 Task: Add Boiron Rhus Toxicodendron 6C to the cart.
Action: Mouse moved to (239, 120)
Screenshot: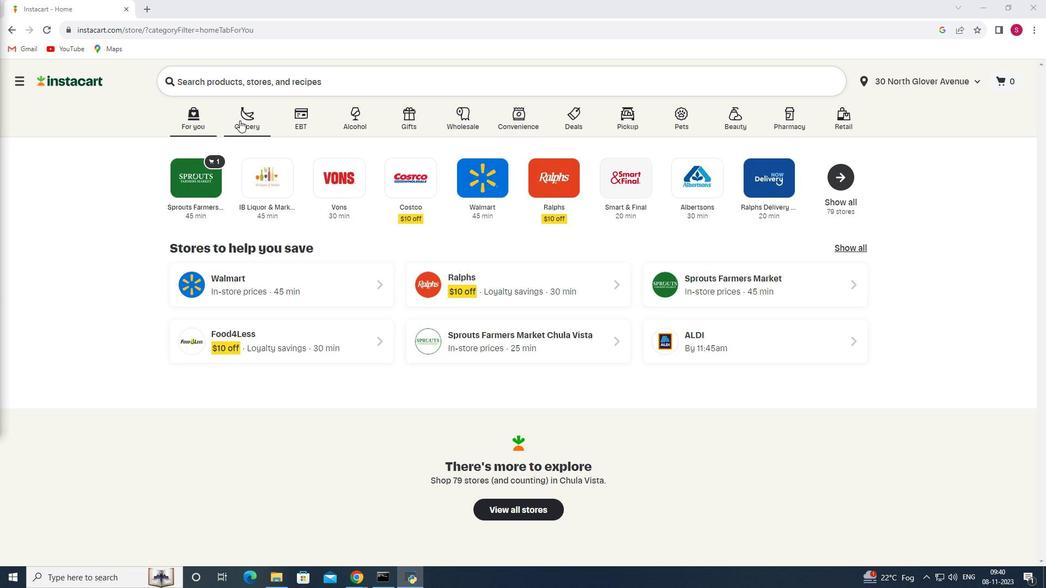 
Action: Mouse pressed left at (239, 120)
Screenshot: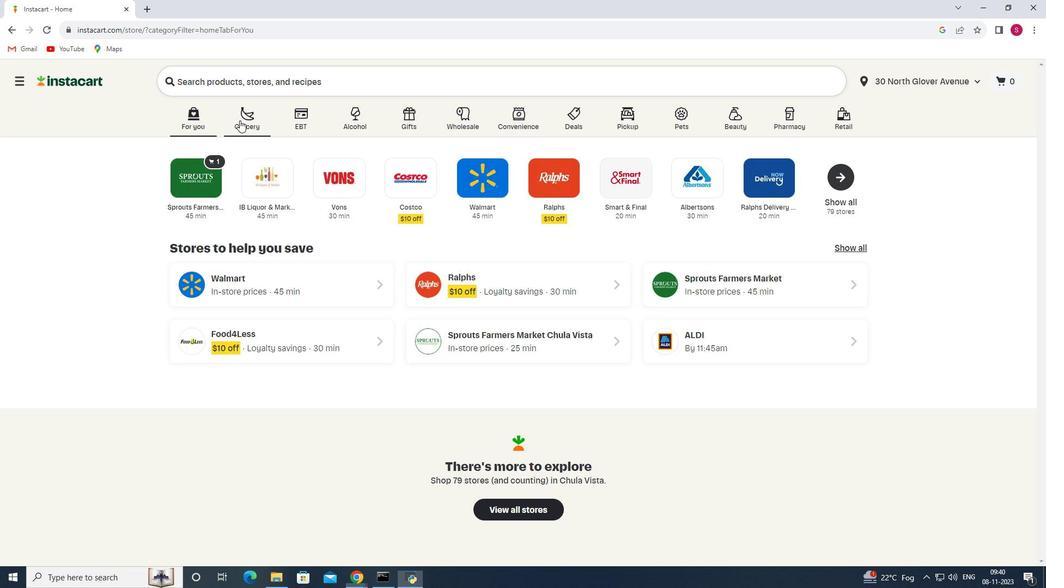 
Action: Mouse moved to (263, 318)
Screenshot: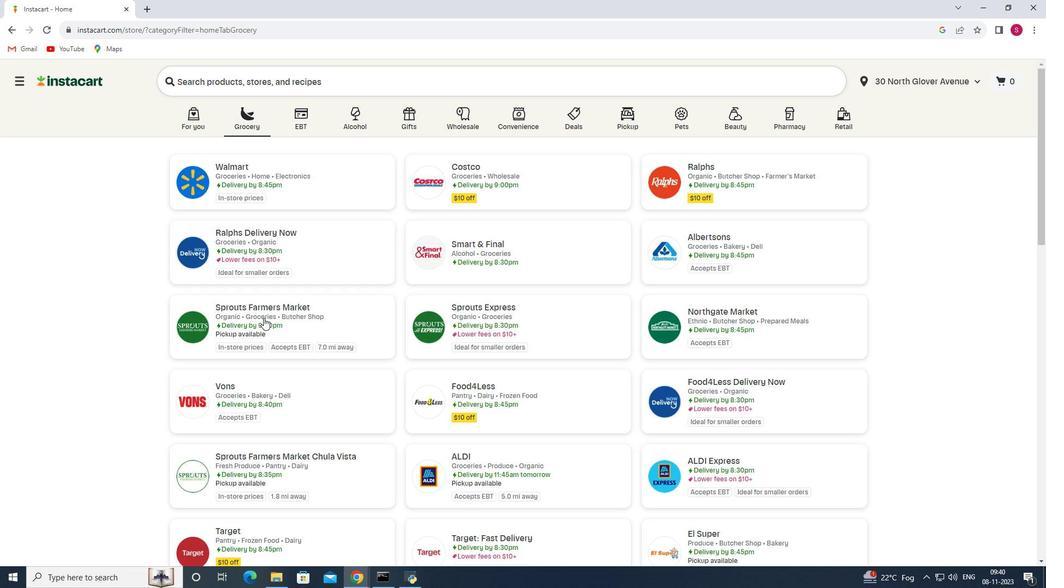 
Action: Mouse pressed left at (263, 318)
Screenshot: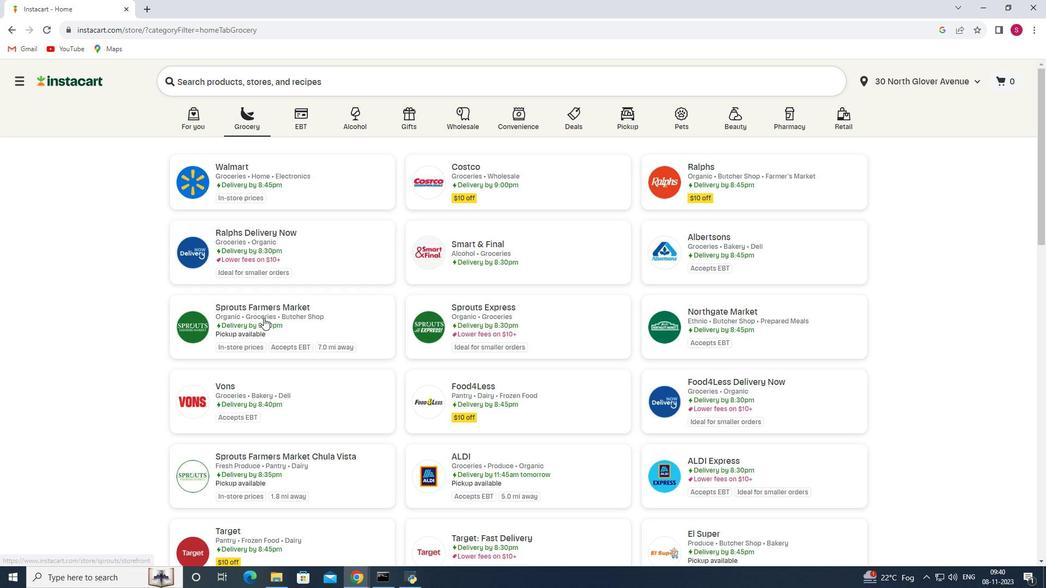 
Action: Mouse moved to (80, 349)
Screenshot: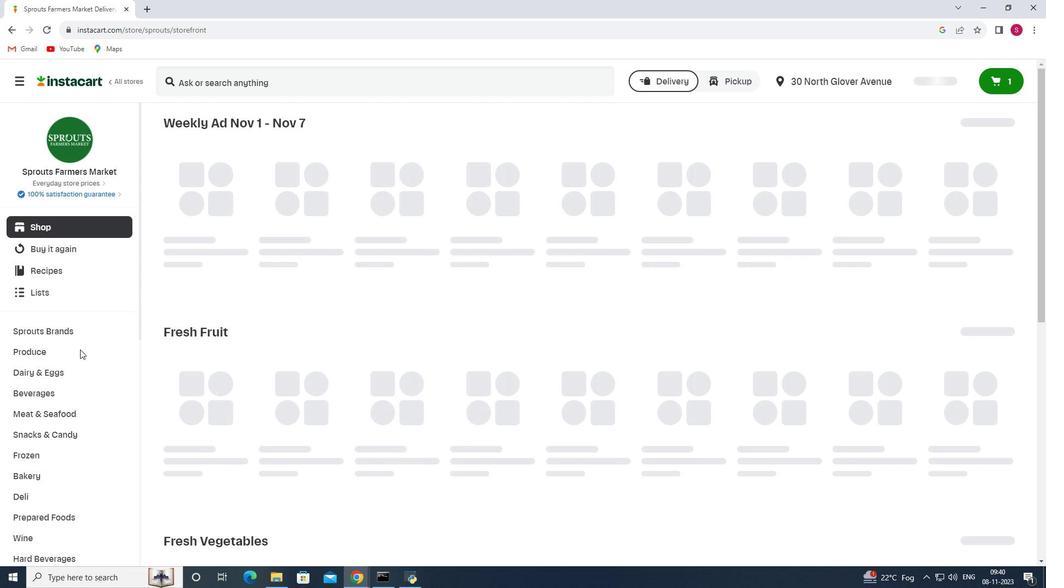 
Action: Mouse scrolled (80, 349) with delta (0, 0)
Screenshot: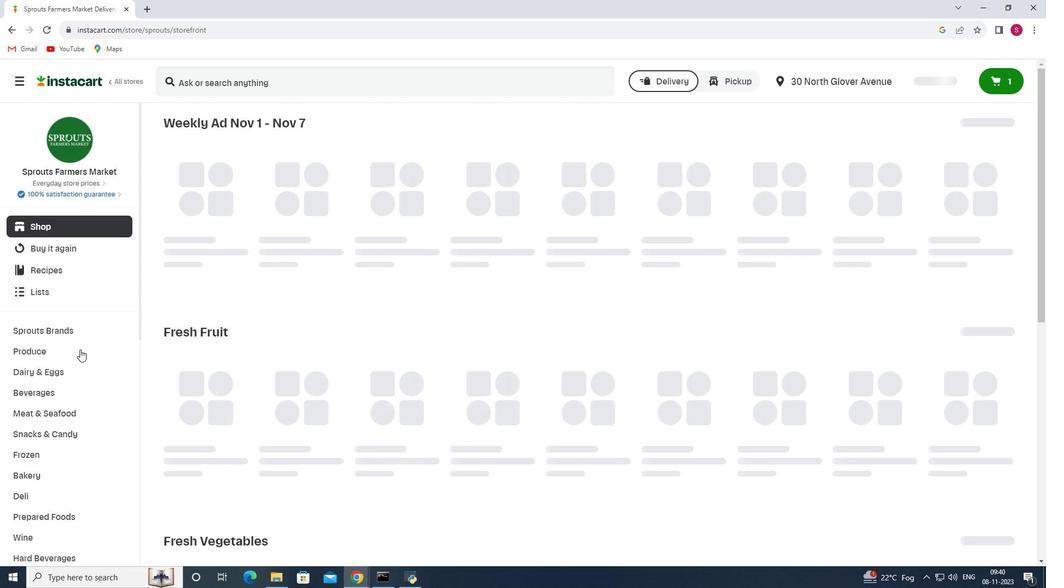 
Action: Mouse scrolled (80, 349) with delta (0, 0)
Screenshot: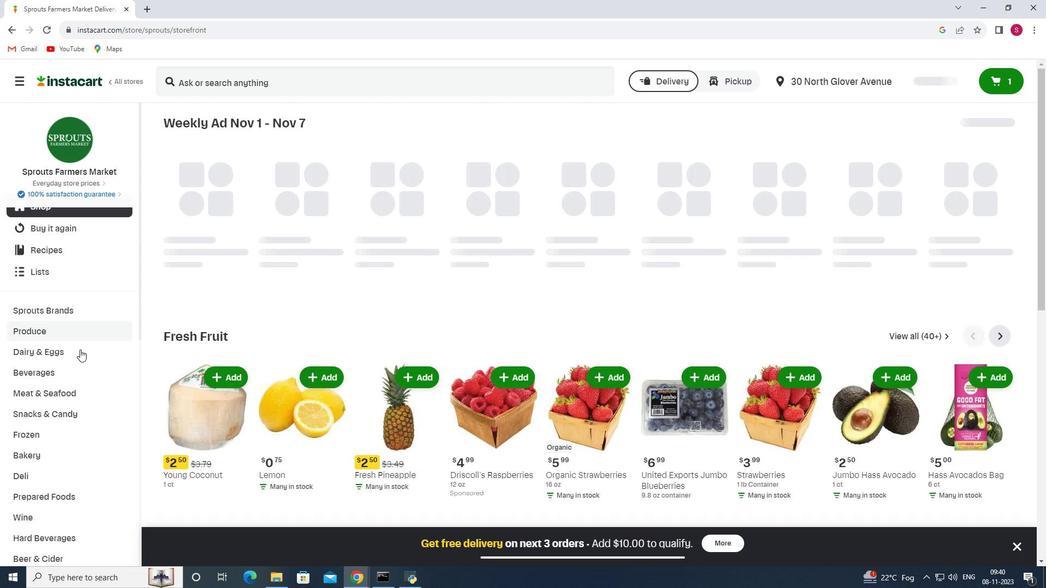 
Action: Mouse scrolled (80, 349) with delta (0, 0)
Screenshot: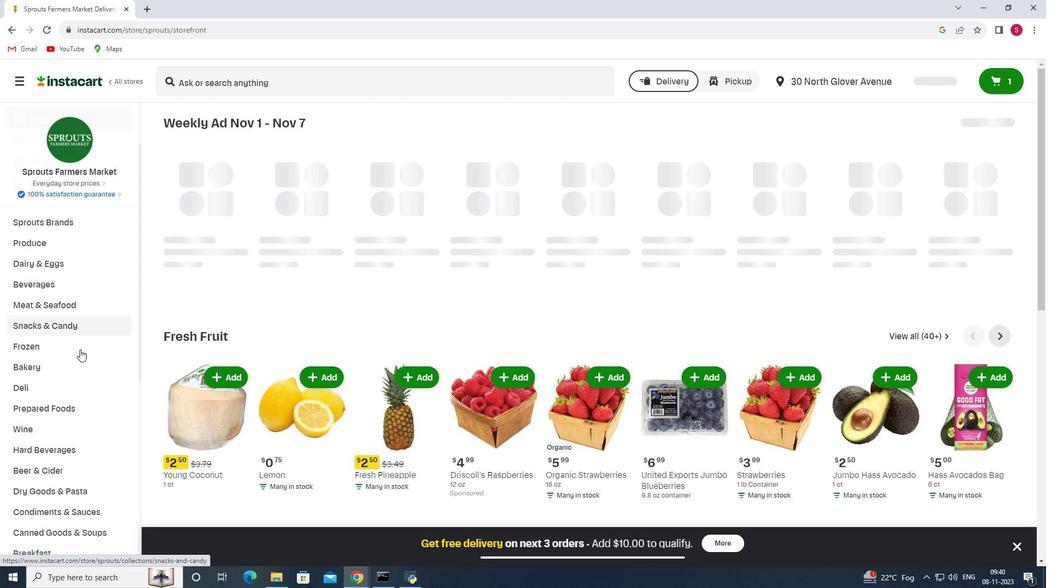 
Action: Mouse scrolled (80, 349) with delta (0, 0)
Screenshot: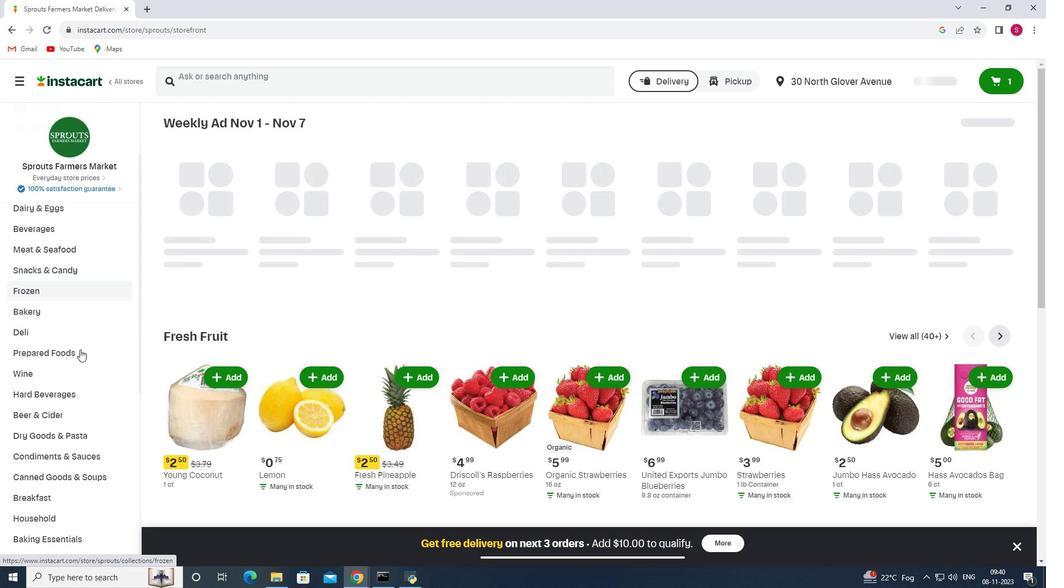 
Action: Mouse scrolled (80, 349) with delta (0, 0)
Screenshot: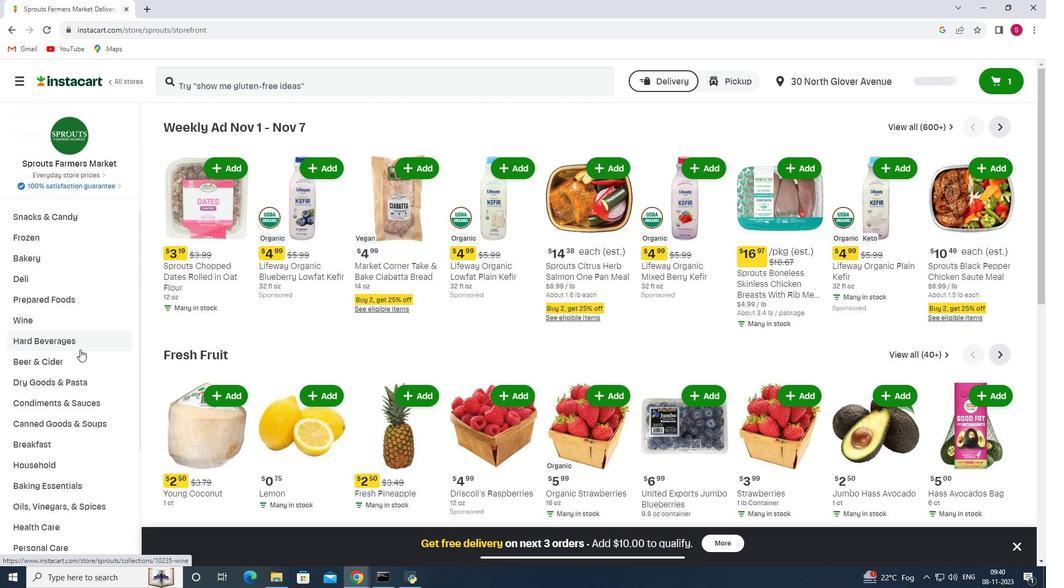 
Action: Mouse moved to (65, 382)
Screenshot: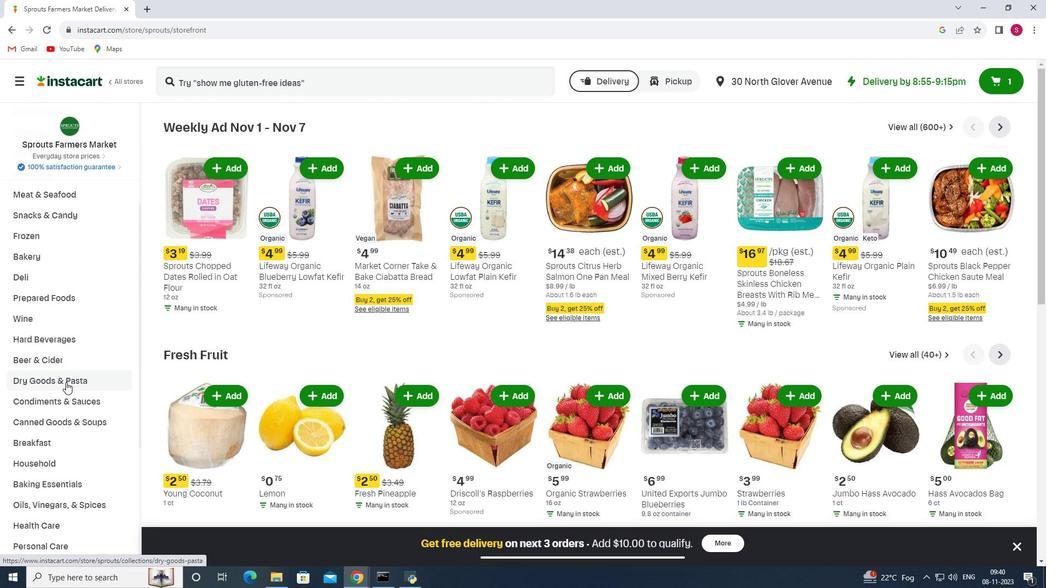 
Action: Mouse scrolled (65, 381) with delta (0, 0)
Screenshot: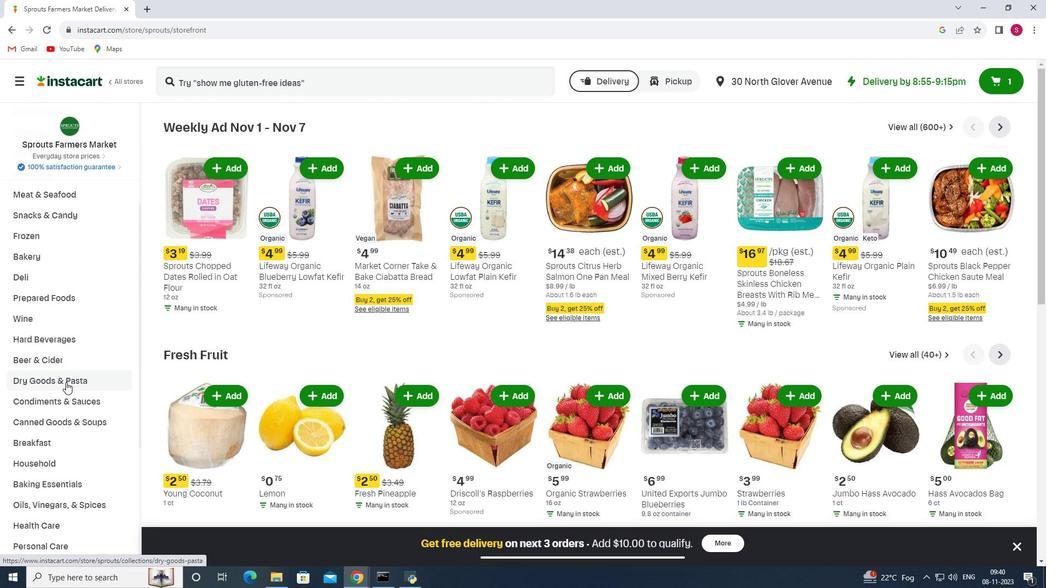 
Action: Mouse scrolled (65, 381) with delta (0, 0)
Screenshot: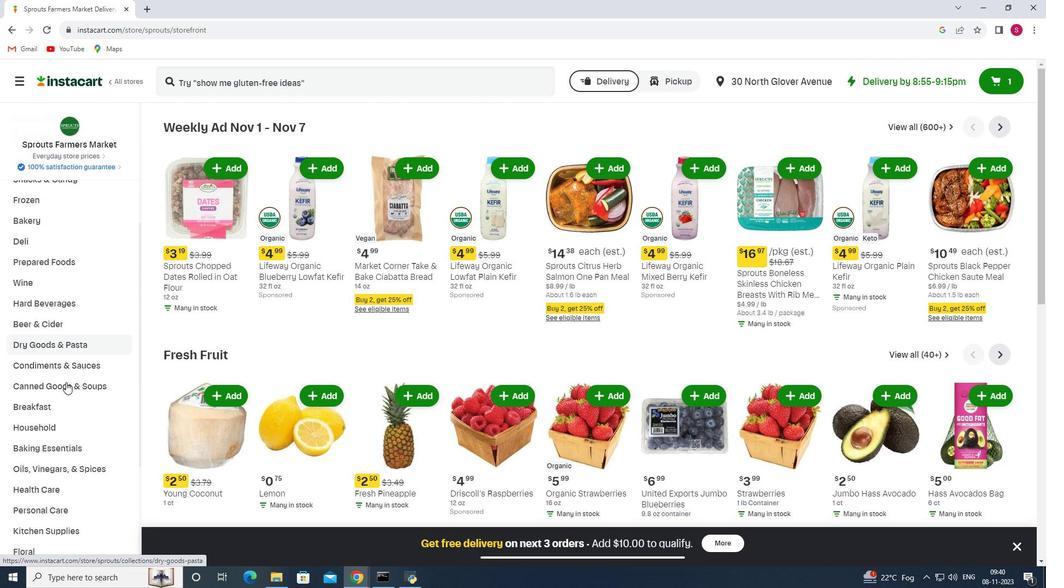 
Action: Mouse moved to (51, 420)
Screenshot: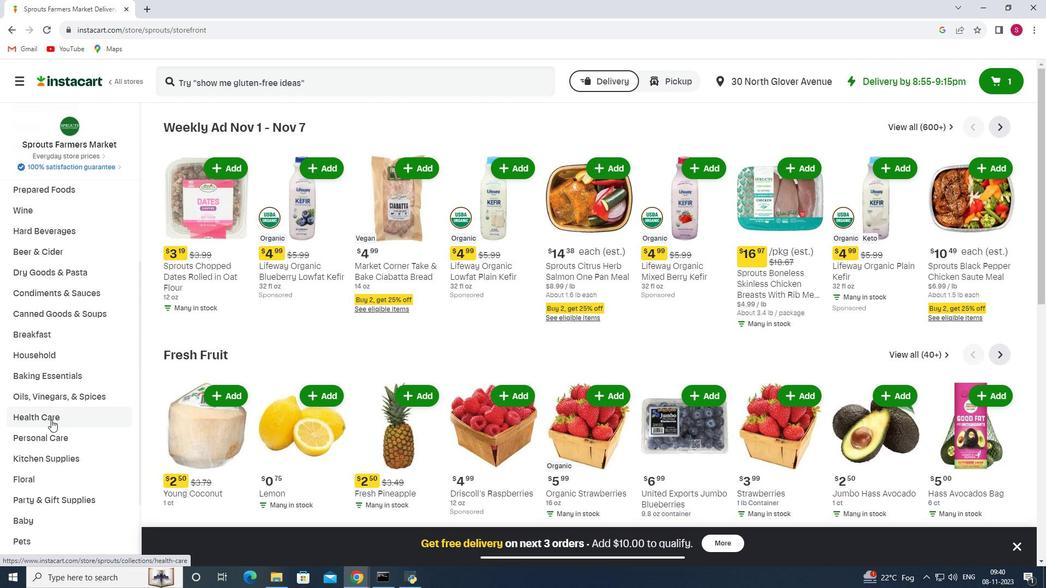 
Action: Mouse pressed left at (51, 420)
Screenshot: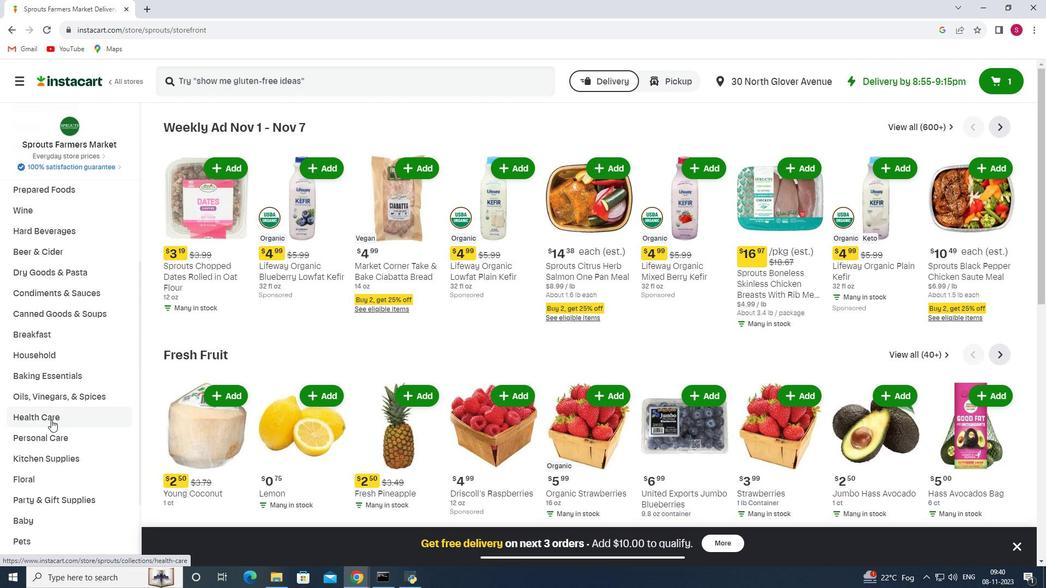 
Action: Mouse moved to (395, 149)
Screenshot: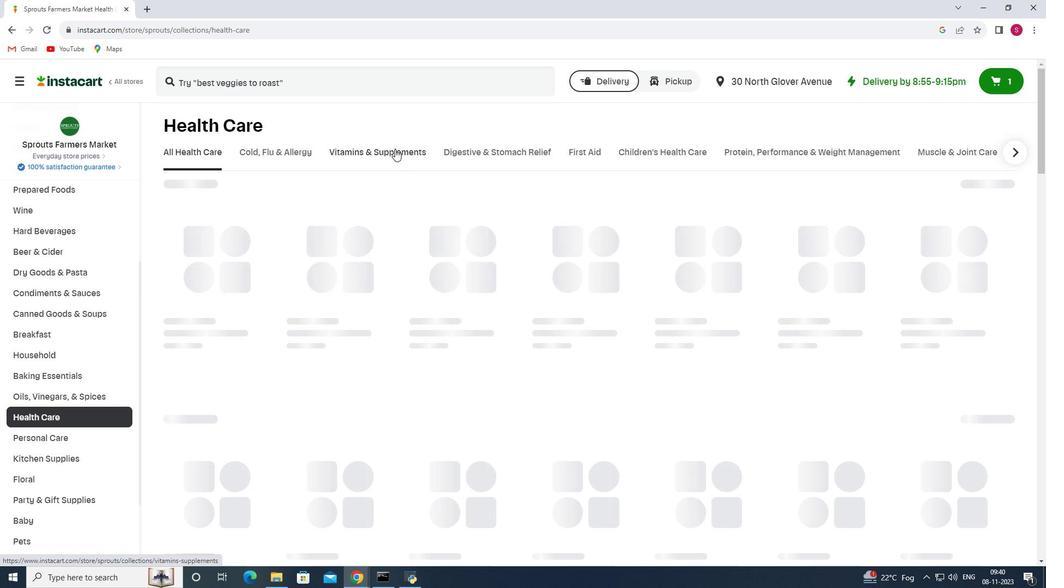 
Action: Mouse pressed left at (395, 149)
Screenshot: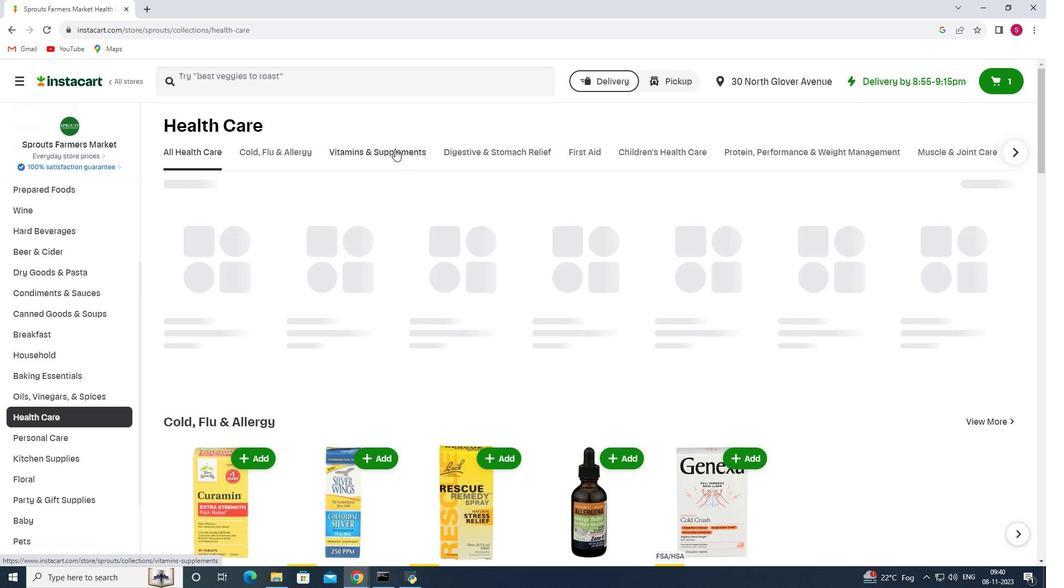 
Action: Mouse moved to (902, 199)
Screenshot: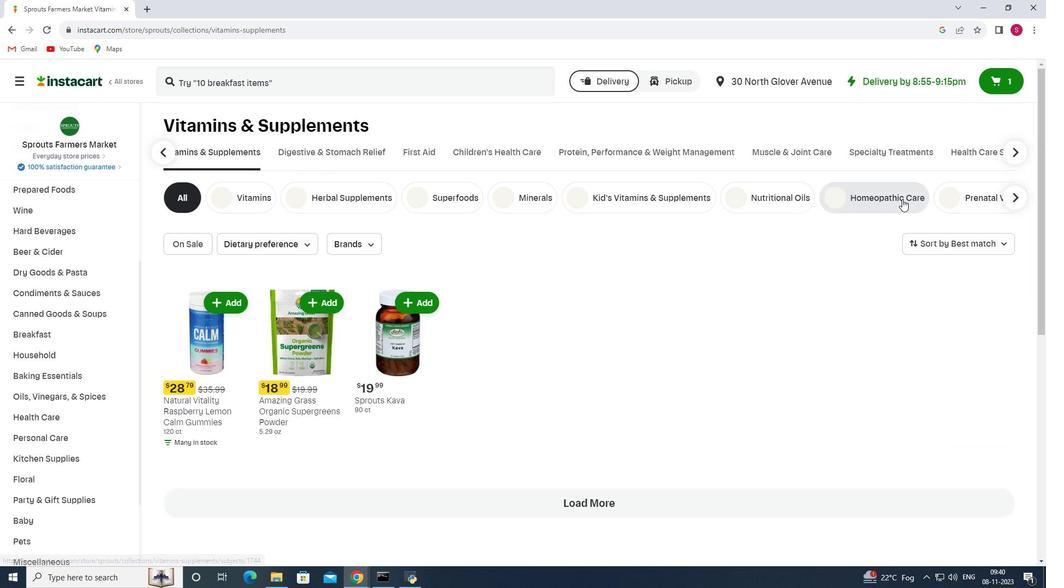 
Action: Mouse pressed left at (902, 199)
Screenshot: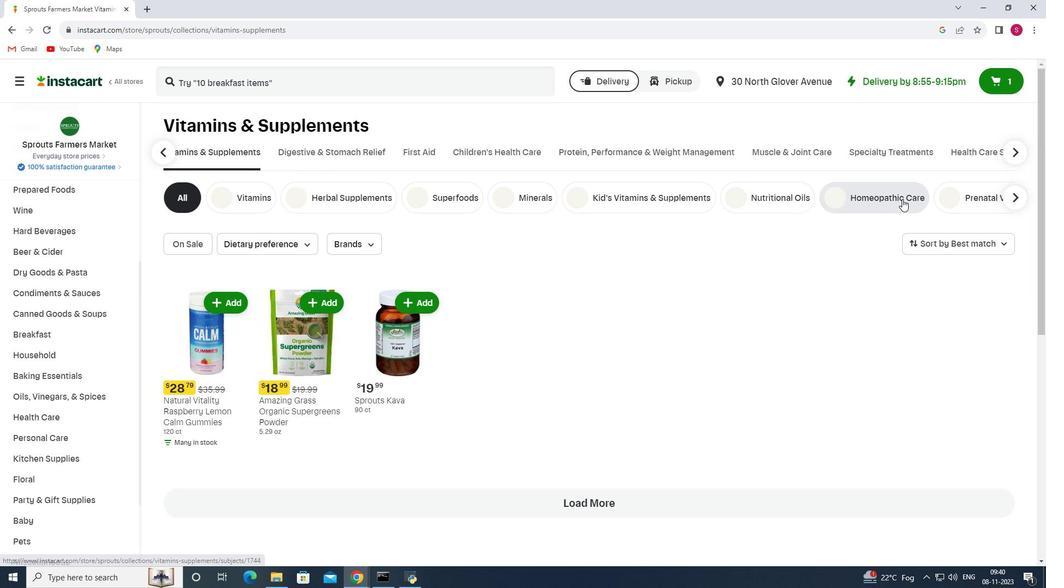 
Action: Mouse moved to (327, 77)
Screenshot: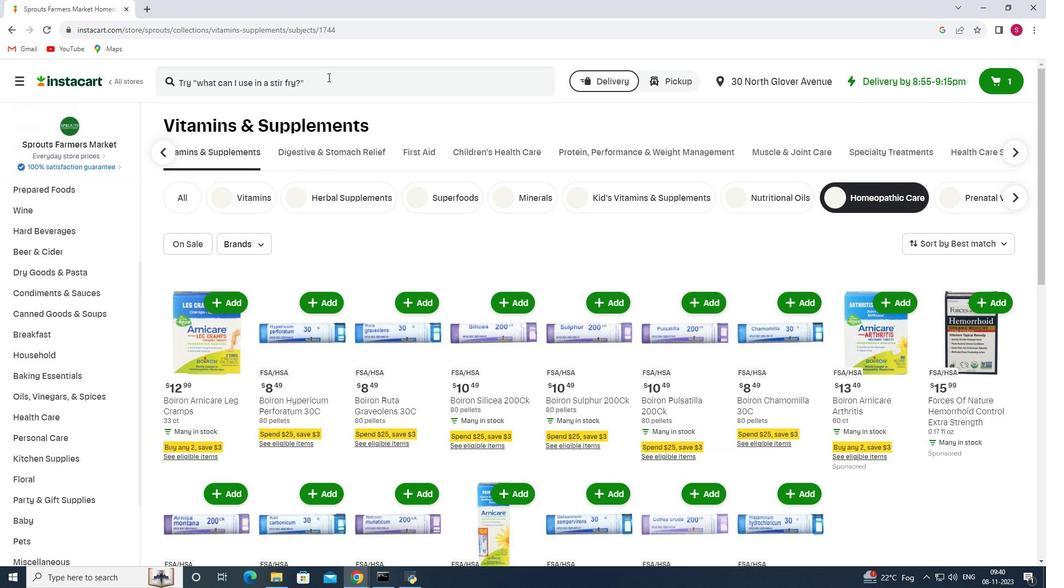 
Action: Mouse pressed left at (327, 77)
Screenshot: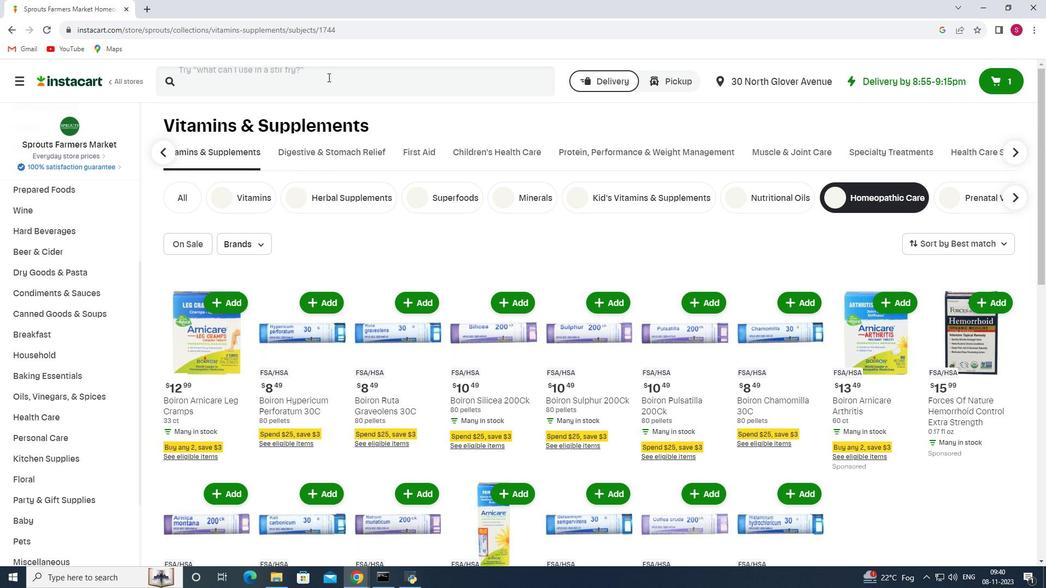 
Action: Key pressed <Key.shift><Key.shift><Key.shift><Key.shift><Key.shift><Key.shift><Key.shift><Key.shift><Key.shift><Key.shift><Key.shift><Key.shift><Key.shift><Key.shift><Key.shift><Key.shift><Key.shift><Key.shift><Key.shift><Key.shift>Boiron<Key.space><Key.shift>Rhus<Key.space><Key.shift>Toxicodendron<Key.space>6<Key.shift>C<Key.enter>
Screenshot: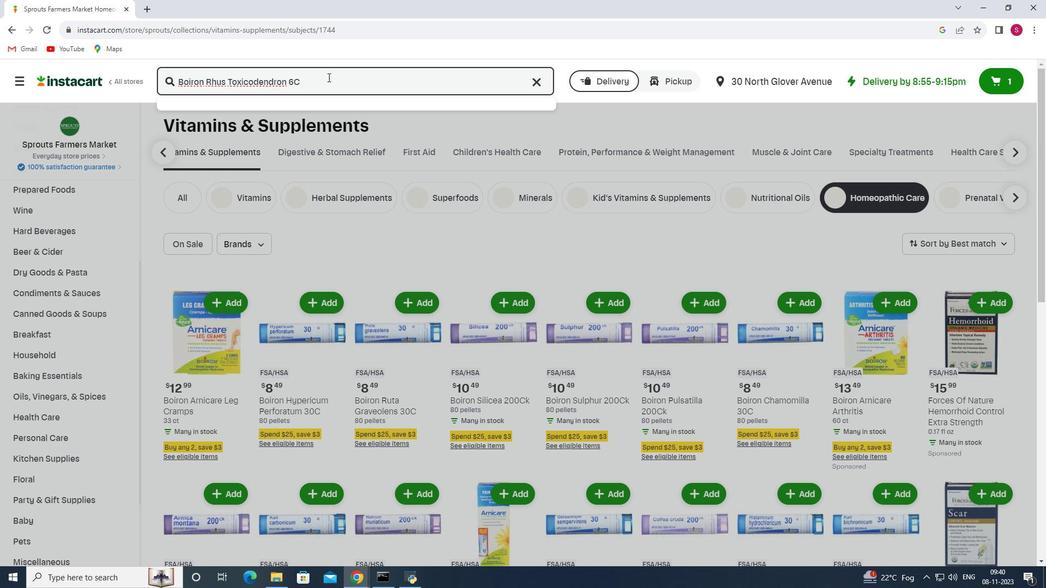 
Action: Mouse moved to (444, 262)
Screenshot: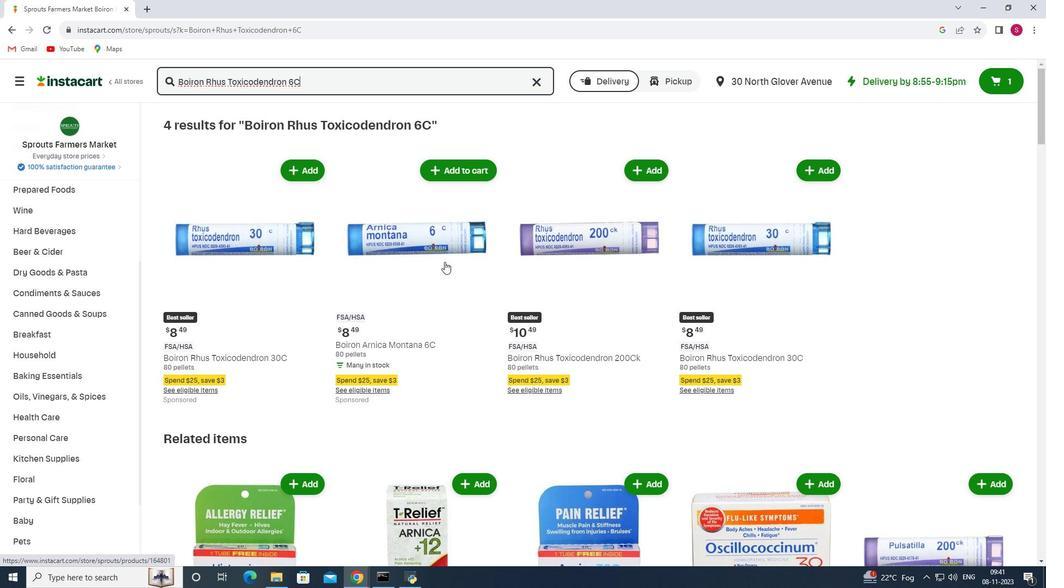 
Action: Mouse scrolled (444, 261) with delta (0, 0)
Screenshot: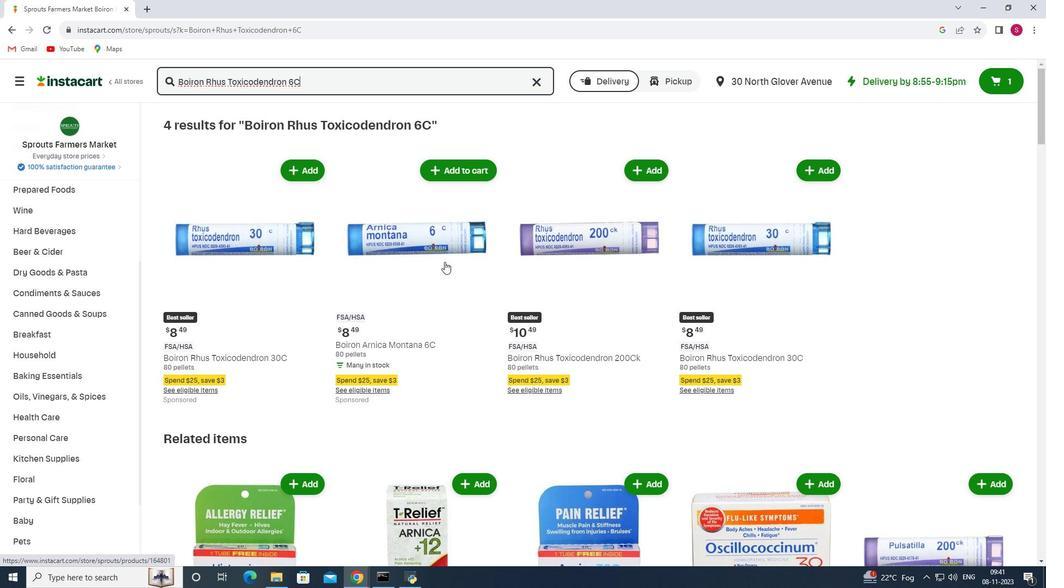 
Action: Mouse scrolled (444, 261) with delta (0, 0)
Screenshot: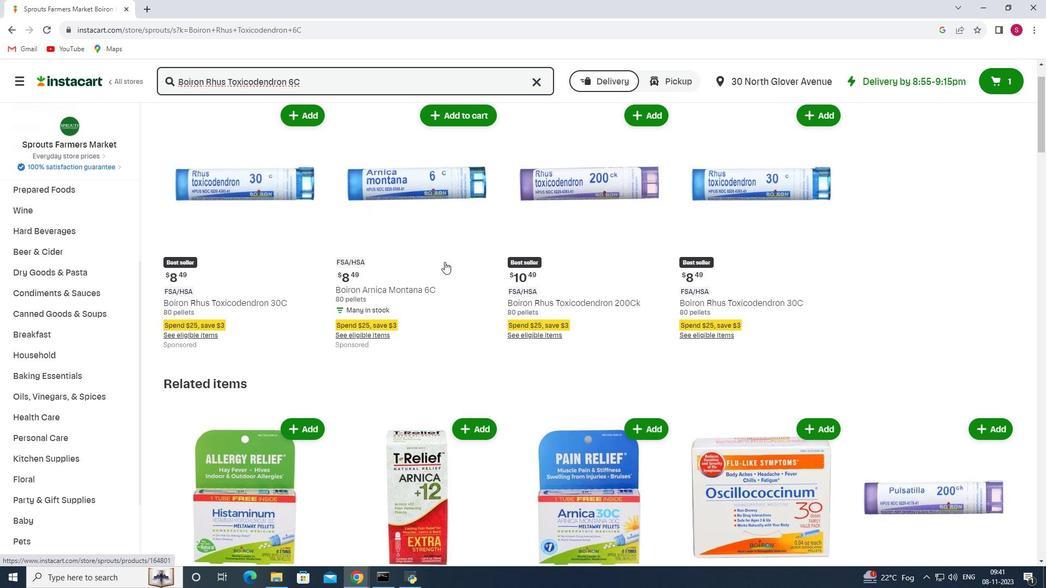 
Action: Mouse scrolled (444, 261) with delta (0, 0)
Screenshot: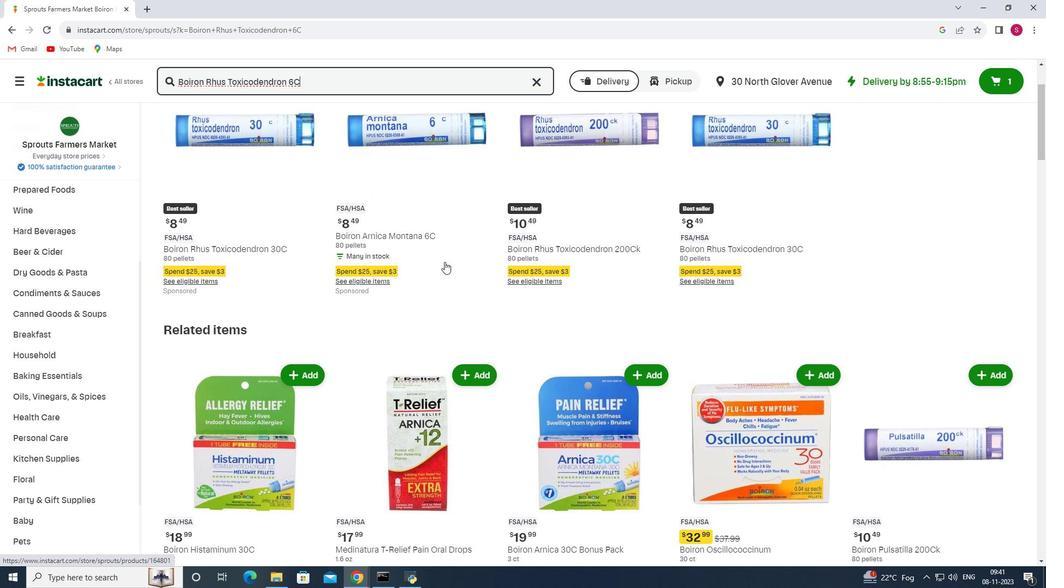 
Action: Mouse scrolled (444, 261) with delta (0, 0)
Screenshot: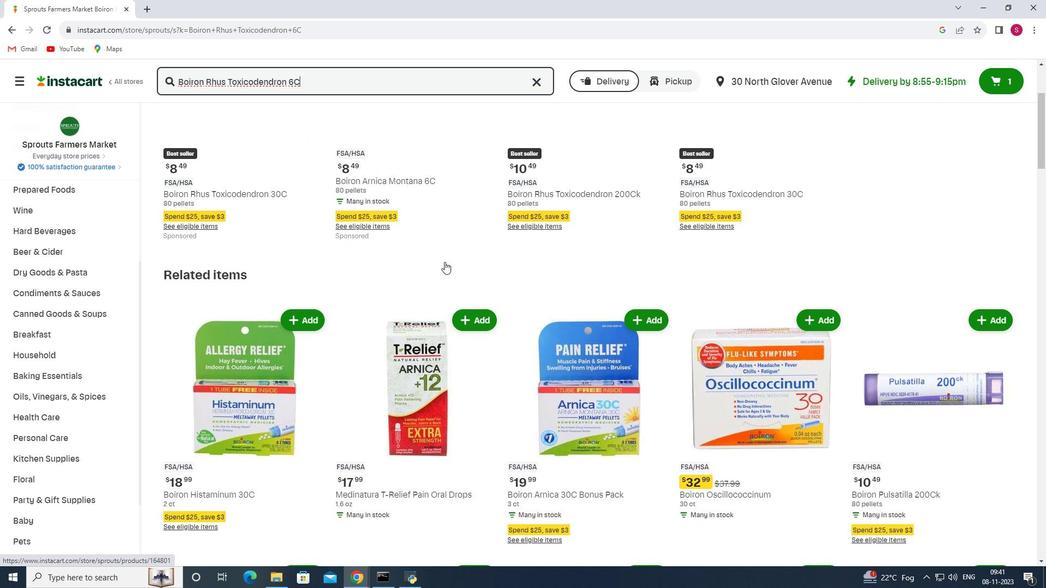 
Action: Mouse moved to (464, 261)
Screenshot: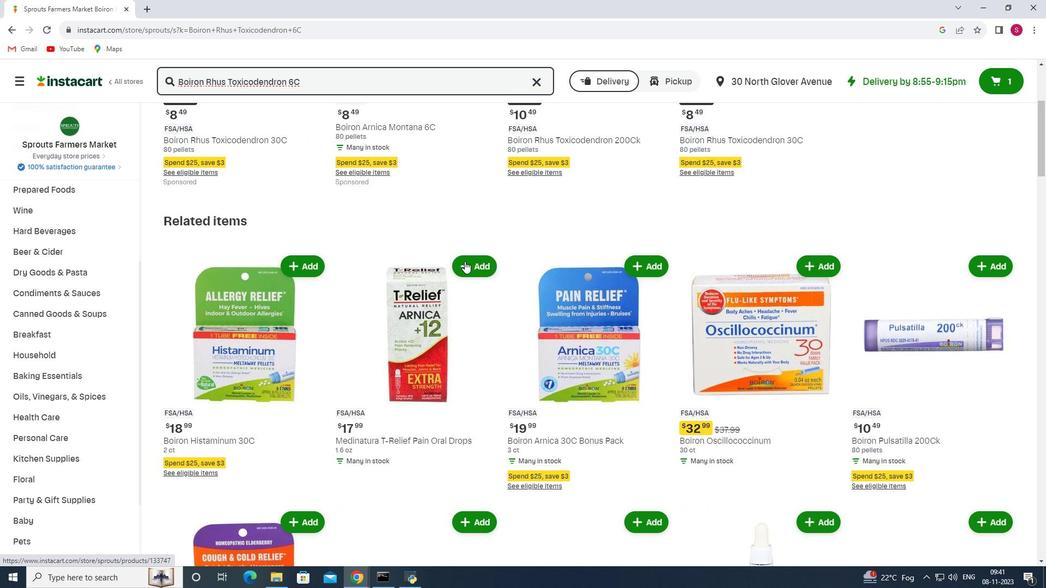 
Action: Mouse scrolled (464, 260) with delta (0, 0)
Screenshot: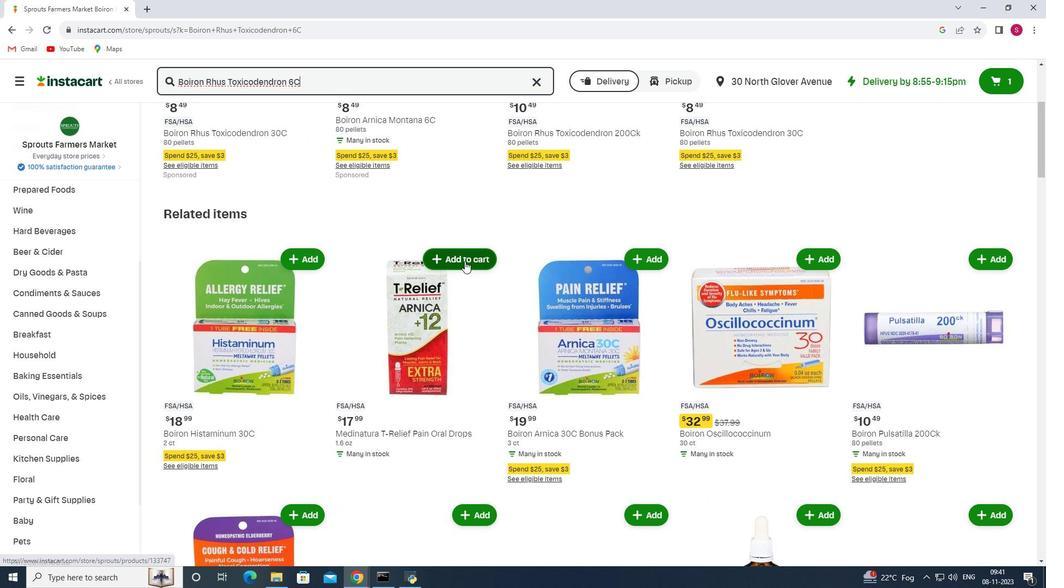 
Action: Mouse scrolled (464, 260) with delta (0, 0)
Screenshot: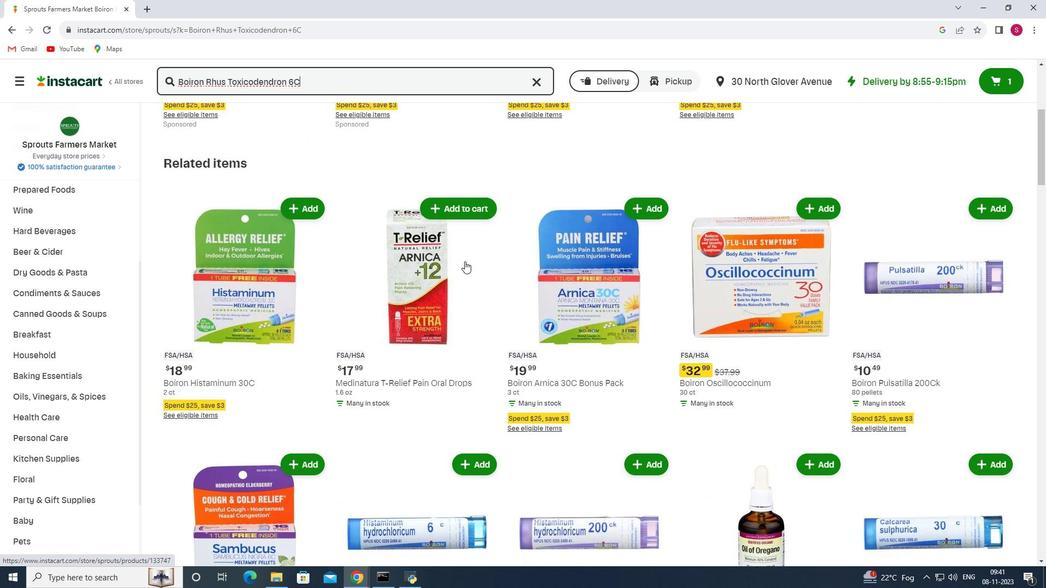 
Action: Mouse scrolled (464, 260) with delta (0, 0)
Screenshot: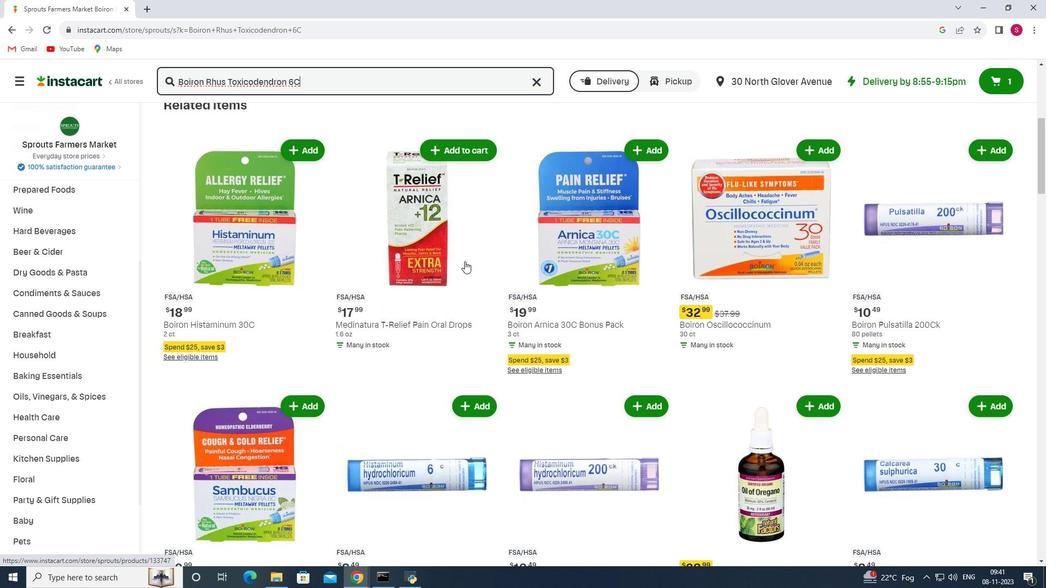 
Action: Mouse scrolled (464, 260) with delta (0, 0)
Screenshot: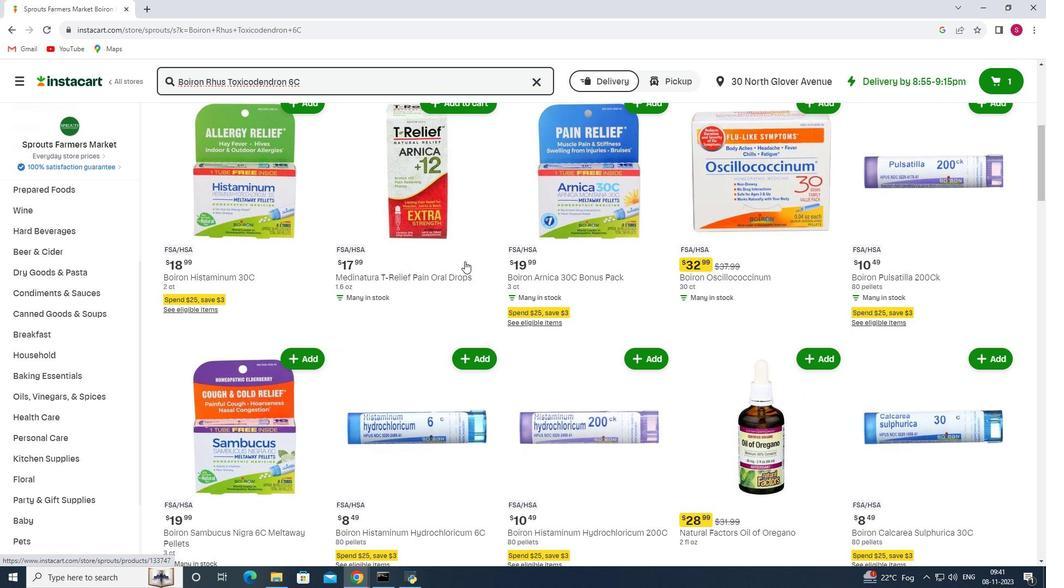 
Action: Mouse moved to (465, 260)
Screenshot: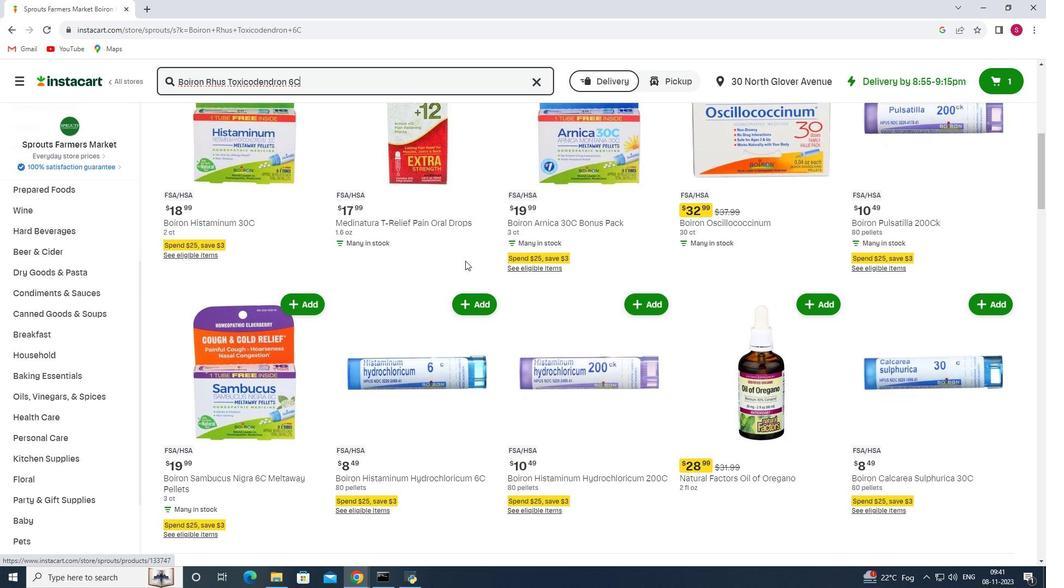 
Action: Mouse scrolled (465, 260) with delta (0, 0)
Screenshot: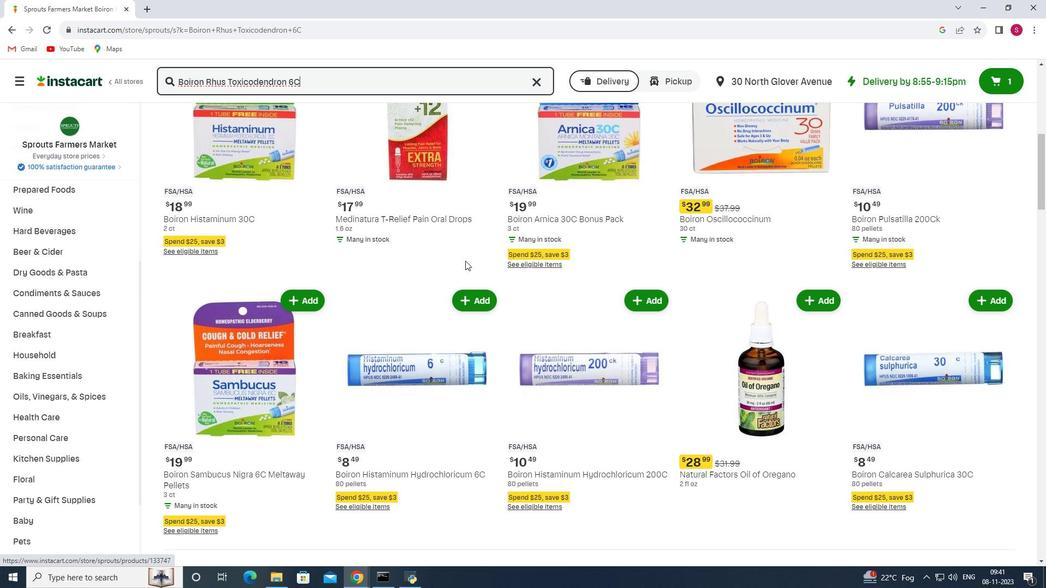 
Action: Mouse scrolled (465, 260) with delta (0, 0)
Screenshot: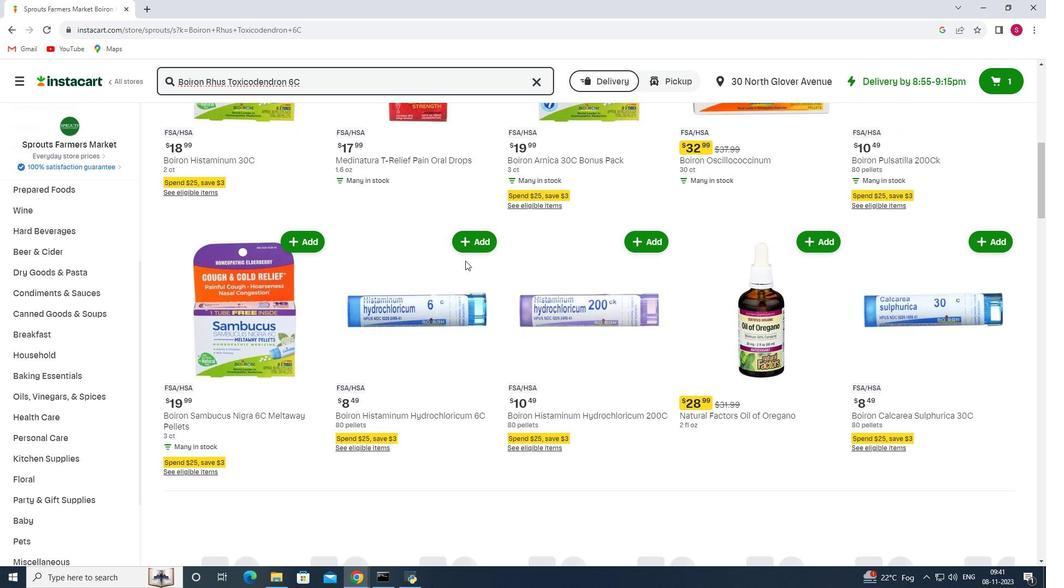 
Action: Mouse scrolled (465, 260) with delta (0, 0)
Screenshot: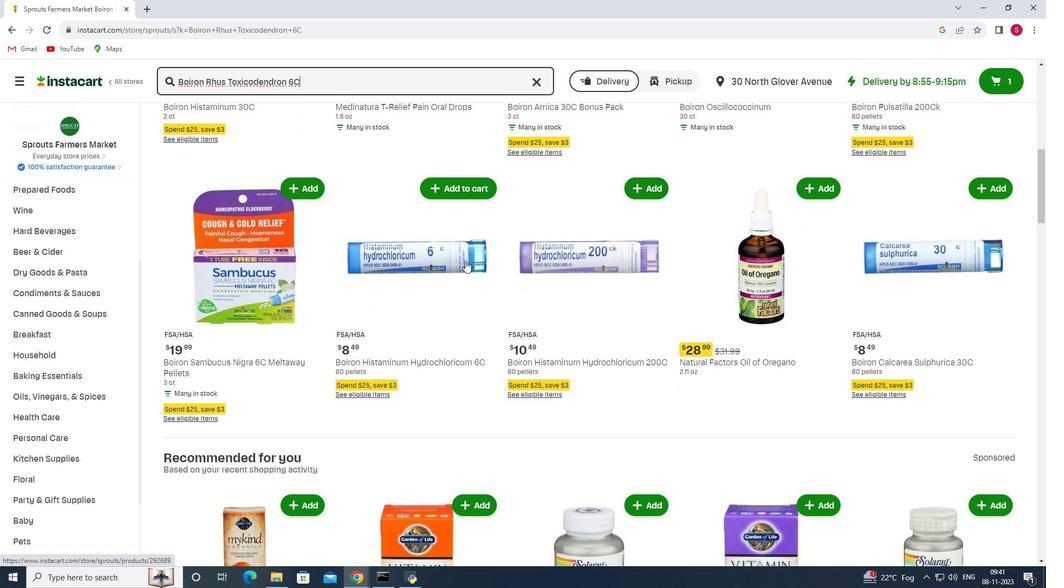 
Action: Mouse scrolled (465, 260) with delta (0, 0)
Screenshot: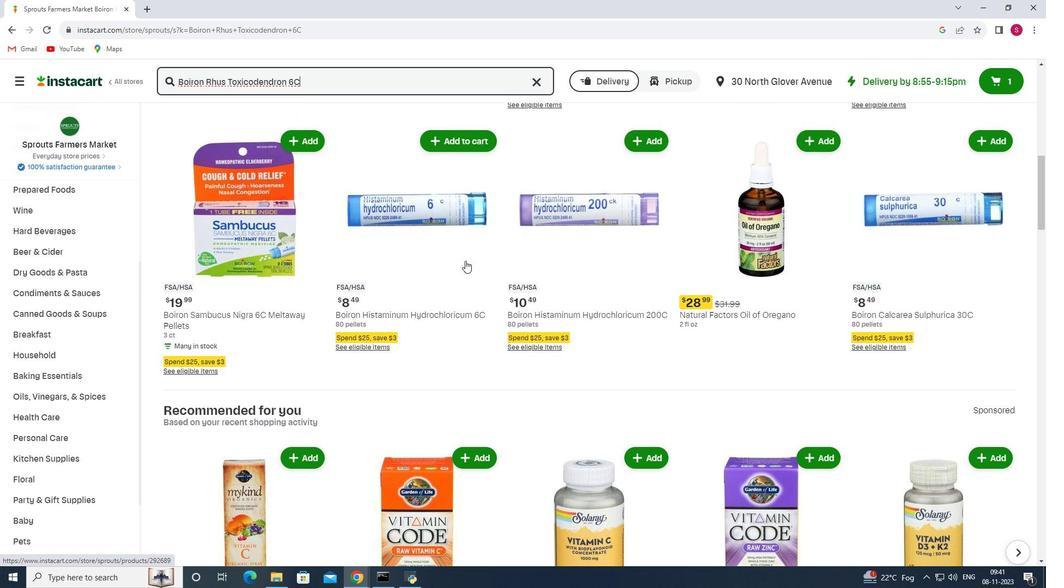
Action: Mouse scrolled (465, 260) with delta (0, 0)
Screenshot: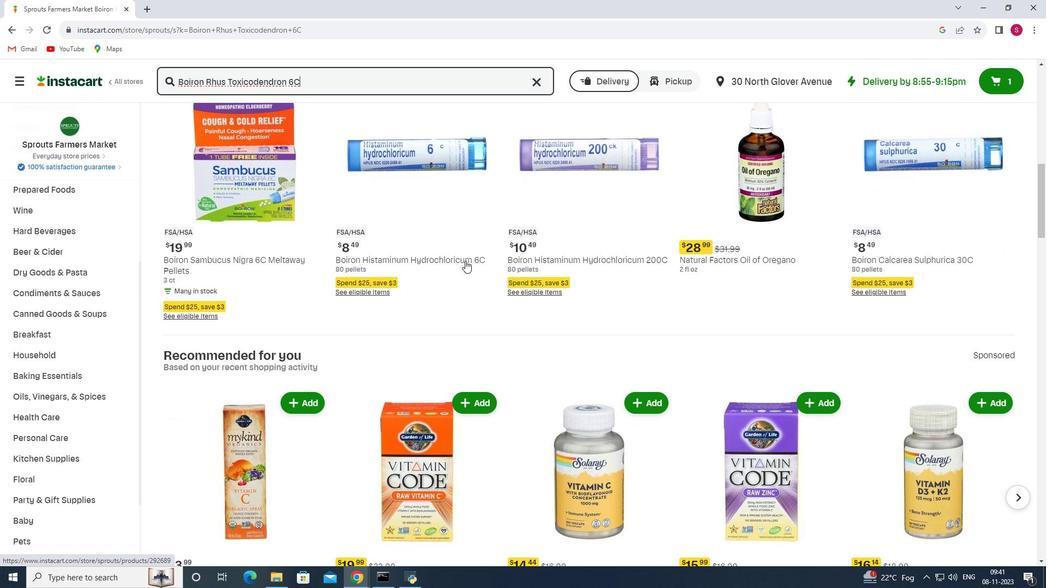 
Action: Mouse scrolled (465, 260) with delta (0, 0)
Screenshot: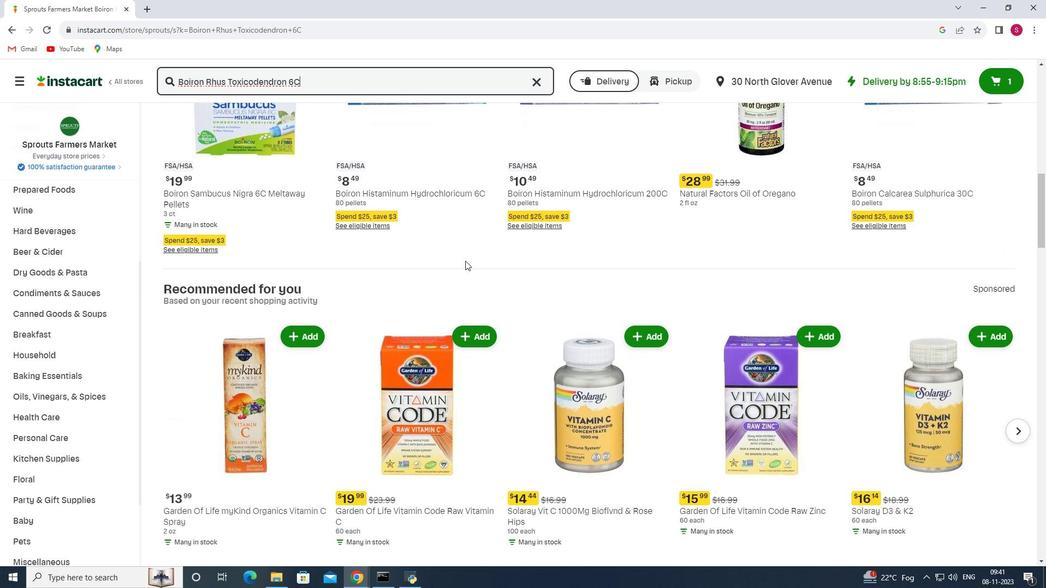 
Action: Mouse scrolled (465, 260) with delta (0, 0)
Screenshot: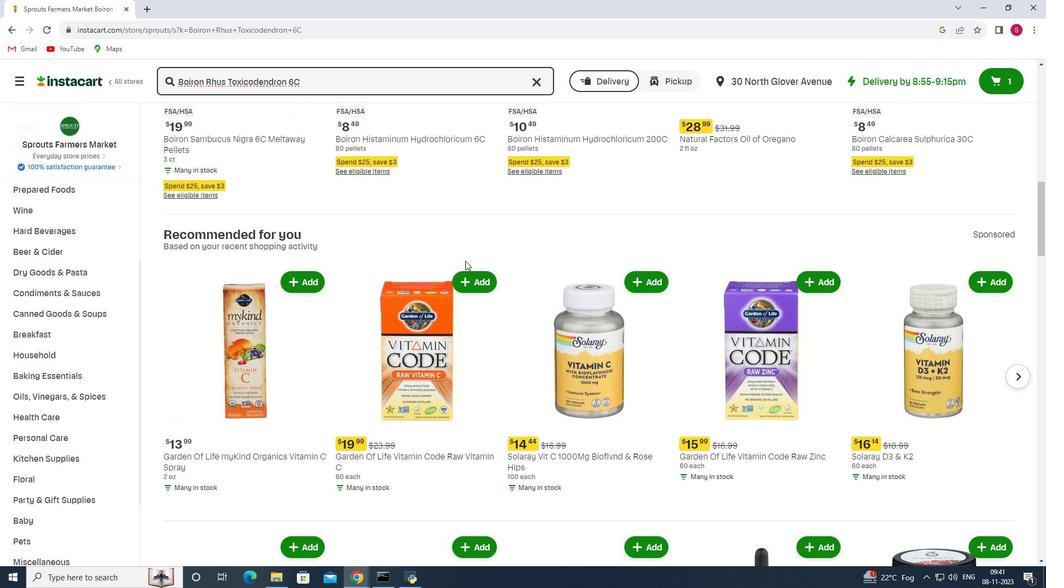 
Action: Mouse scrolled (465, 260) with delta (0, 0)
Screenshot: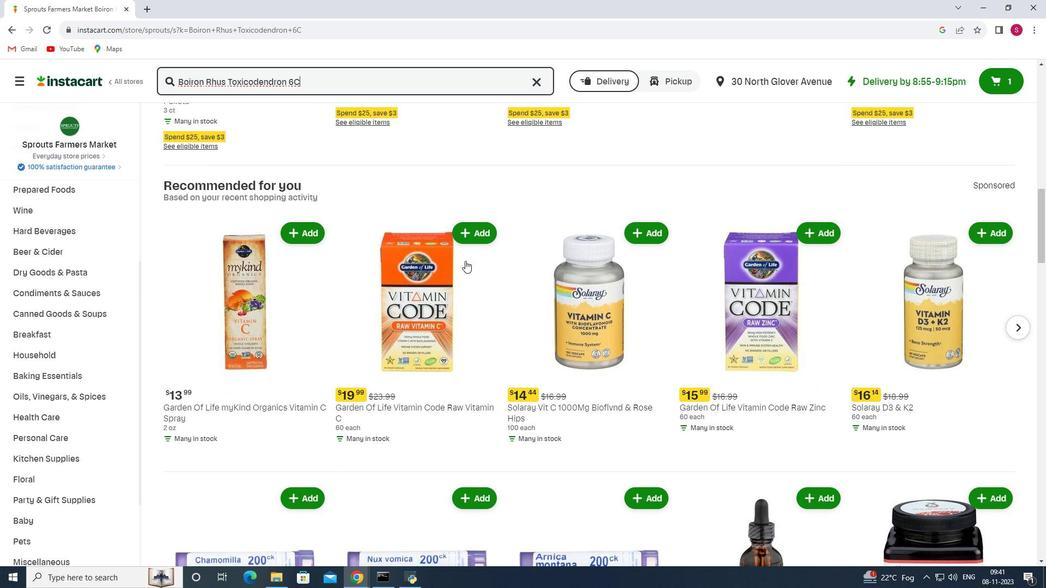 
Action: Mouse scrolled (465, 260) with delta (0, 0)
Screenshot: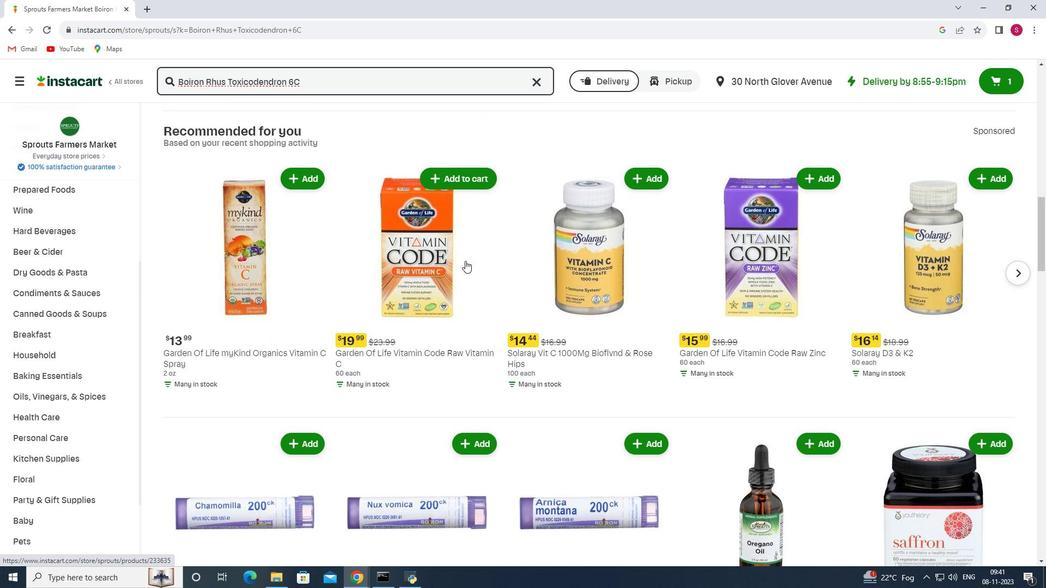 
Action: Mouse scrolled (465, 260) with delta (0, 0)
Screenshot: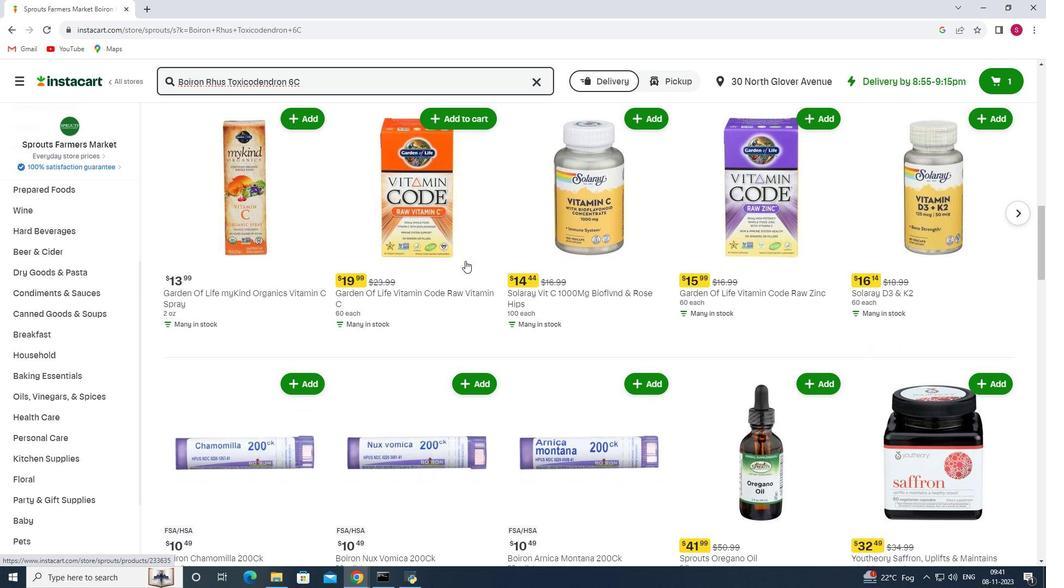 
Action: Mouse scrolled (465, 260) with delta (0, 0)
Screenshot: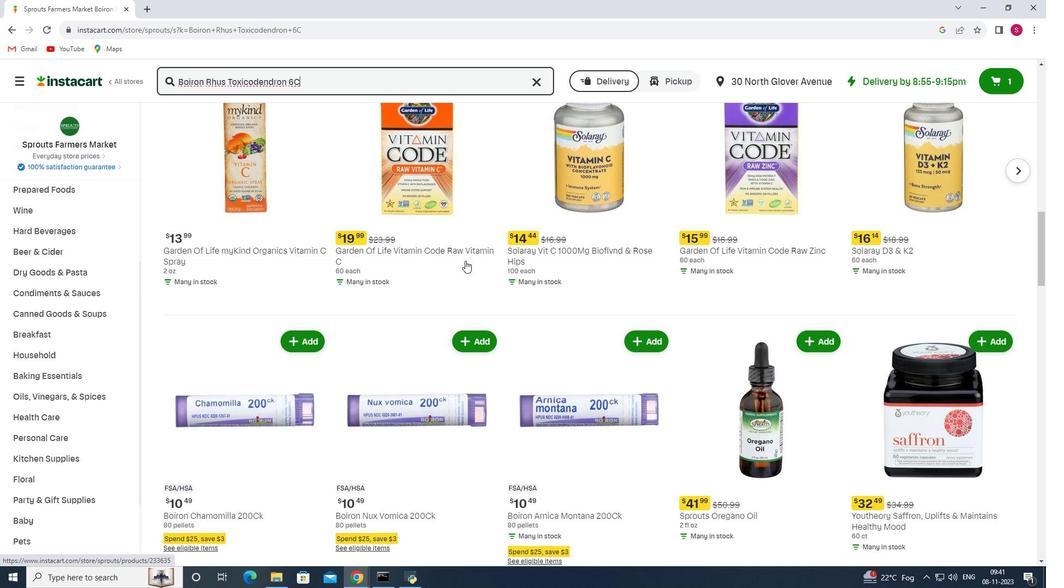 
Action: Mouse scrolled (465, 260) with delta (0, 0)
Screenshot: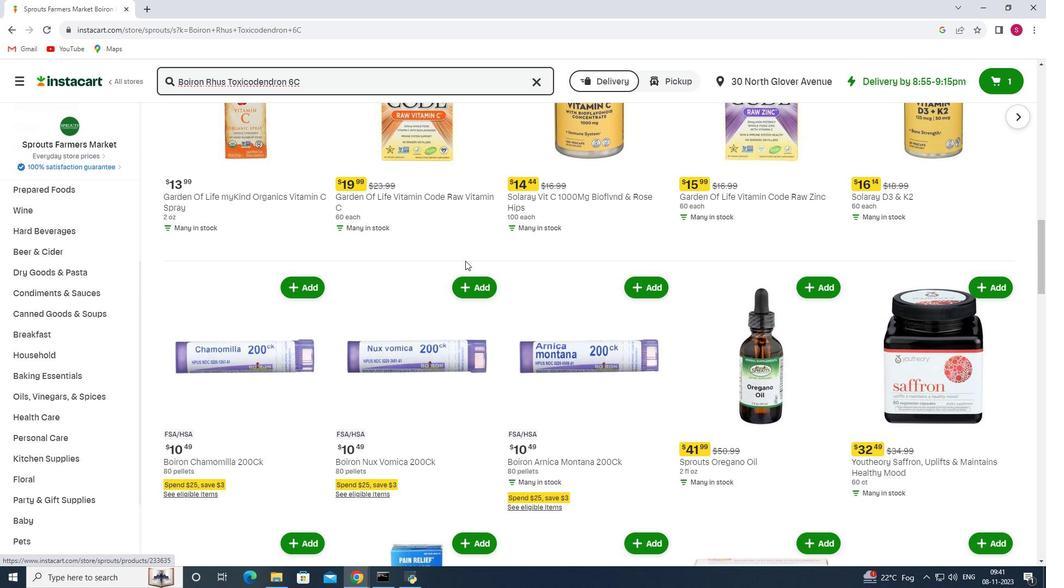 
Action: Mouse scrolled (465, 260) with delta (0, 0)
Screenshot: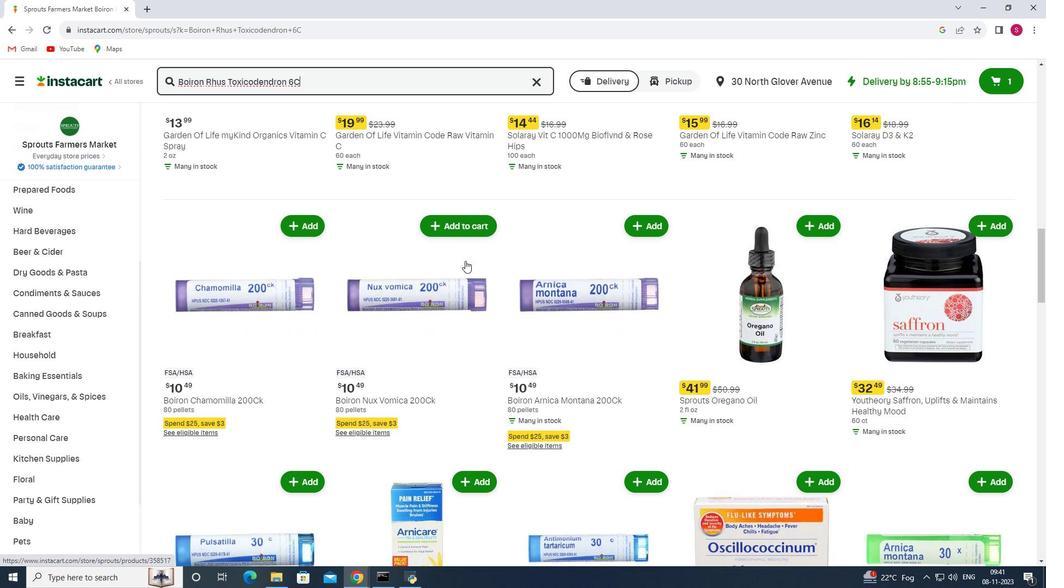 
Action: Mouse scrolled (465, 260) with delta (0, 0)
Screenshot: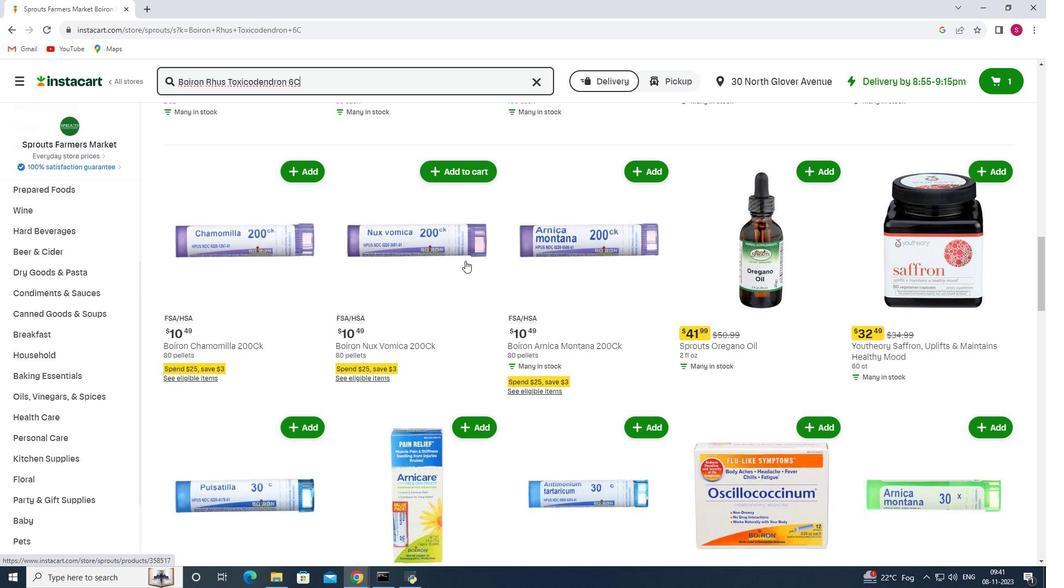 
Action: Mouse scrolled (465, 260) with delta (0, 0)
Screenshot: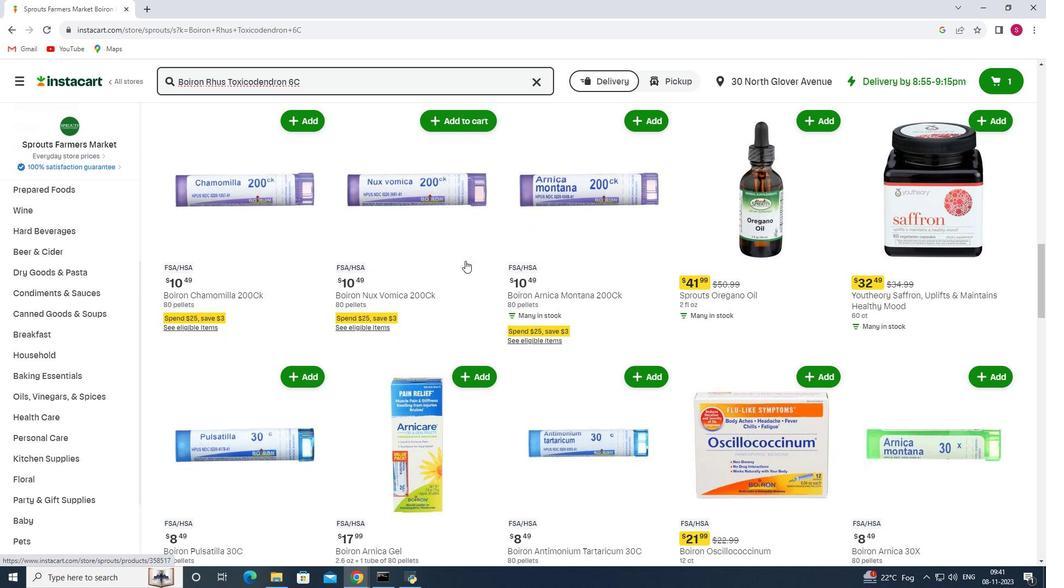 
Action: Mouse scrolled (465, 260) with delta (0, 0)
Screenshot: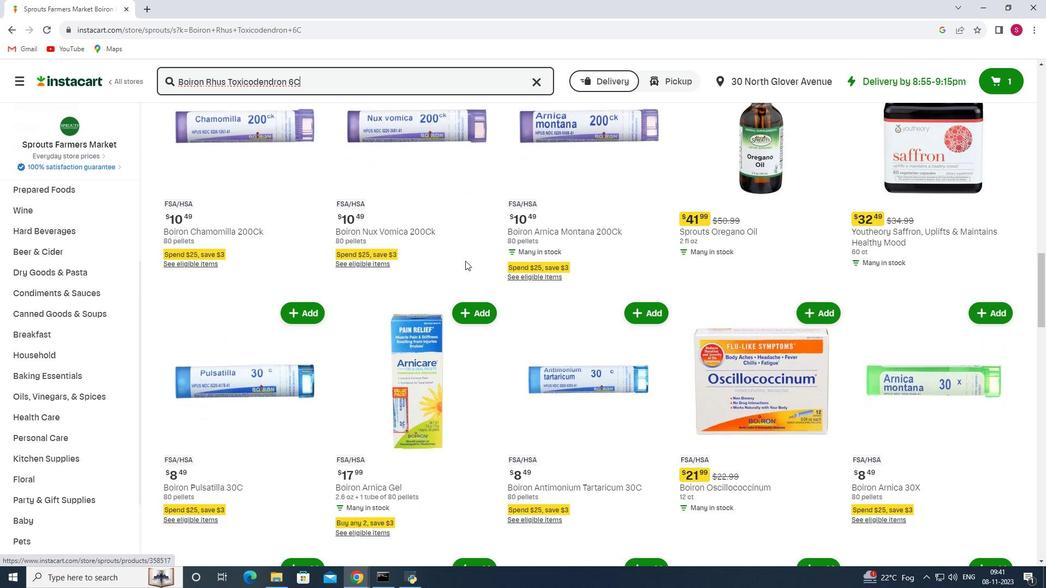 
Action: Mouse scrolled (465, 260) with delta (0, 0)
Screenshot: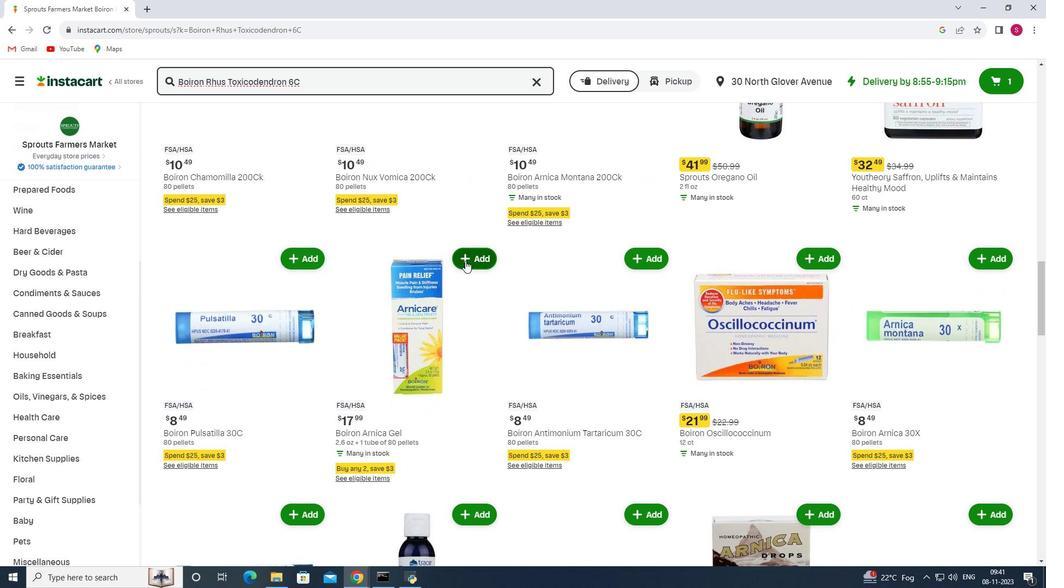 
Action: Mouse scrolled (465, 260) with delta (0, 0)
Screenshot: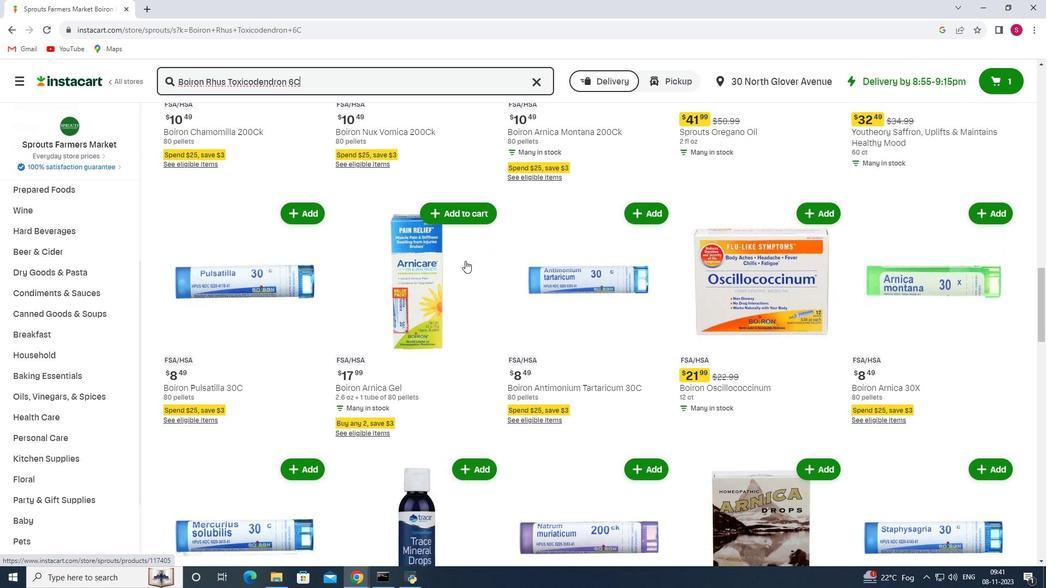 
Action: Mouse scrolled (465, 260) with delta (0, 0)
Screenshot: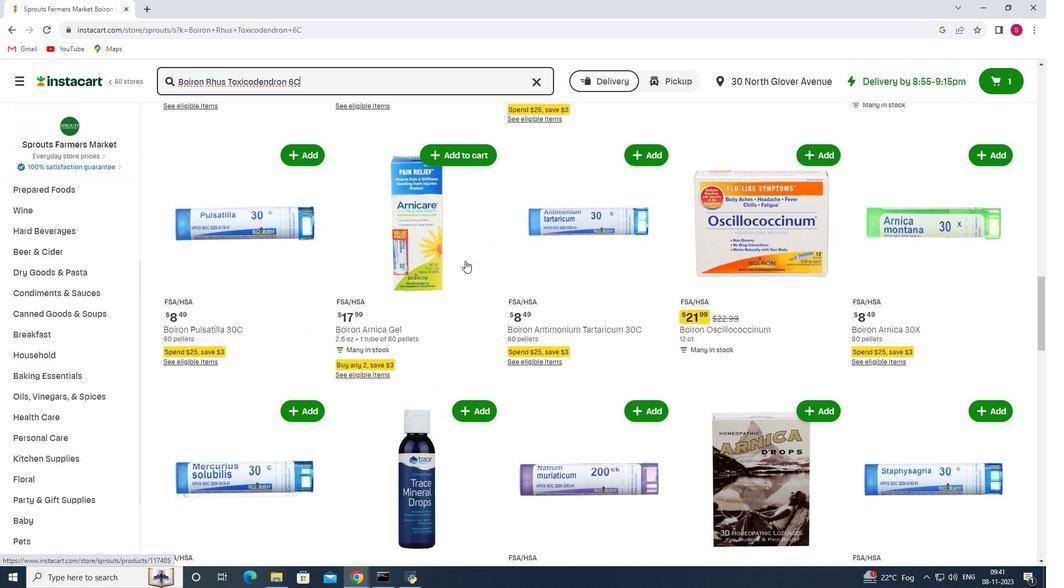 
Action: Mouse scrolled (465, 260) with delta (0, 0)
Screenshot: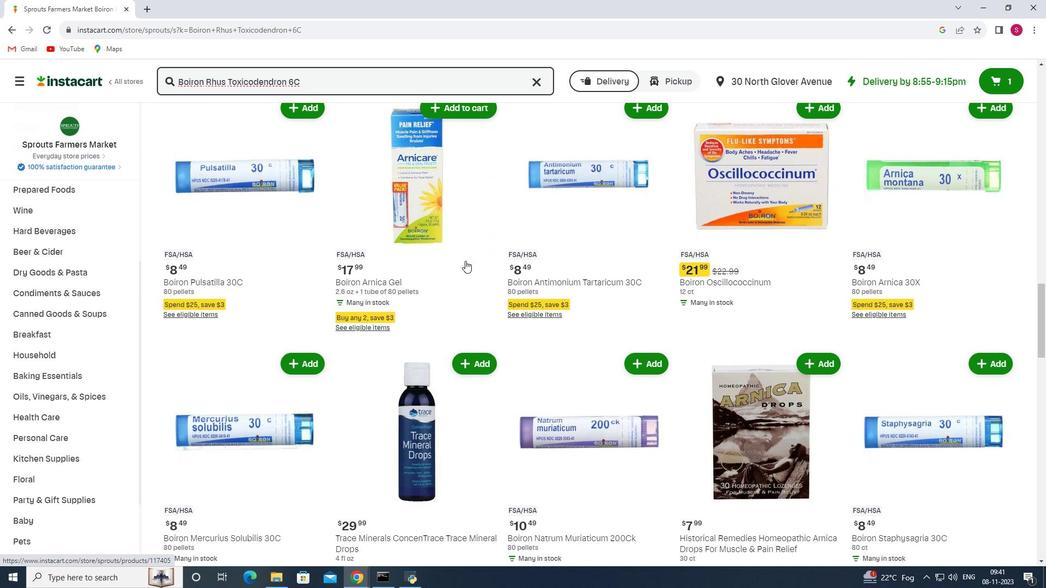 
Action: Mouse scrolled (465, 260) with delta (0, 0)
Screenshot: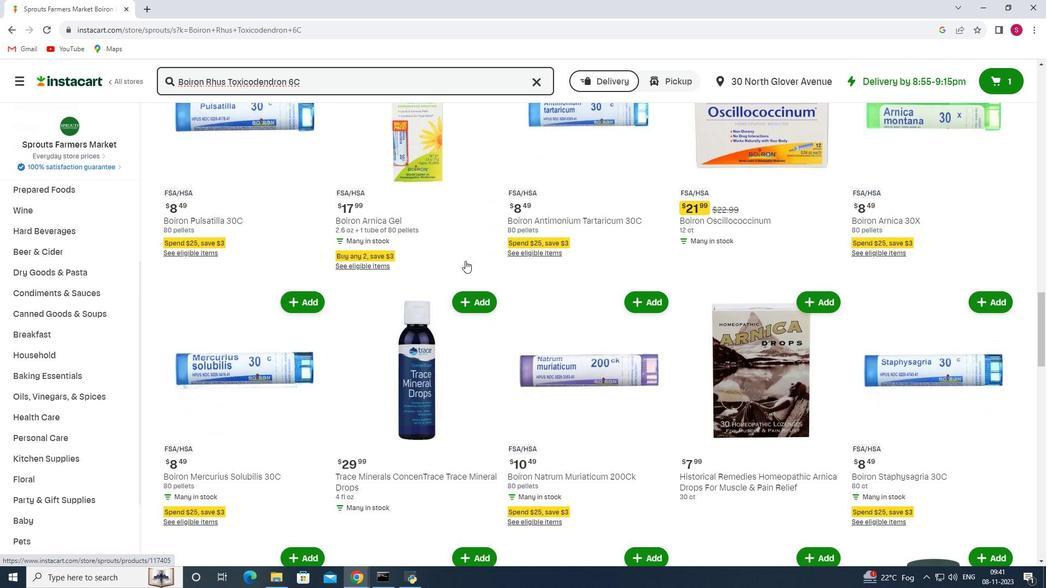 
Action: Mouse scrolled (465, 260) with delta (0, 0)
Screenshot: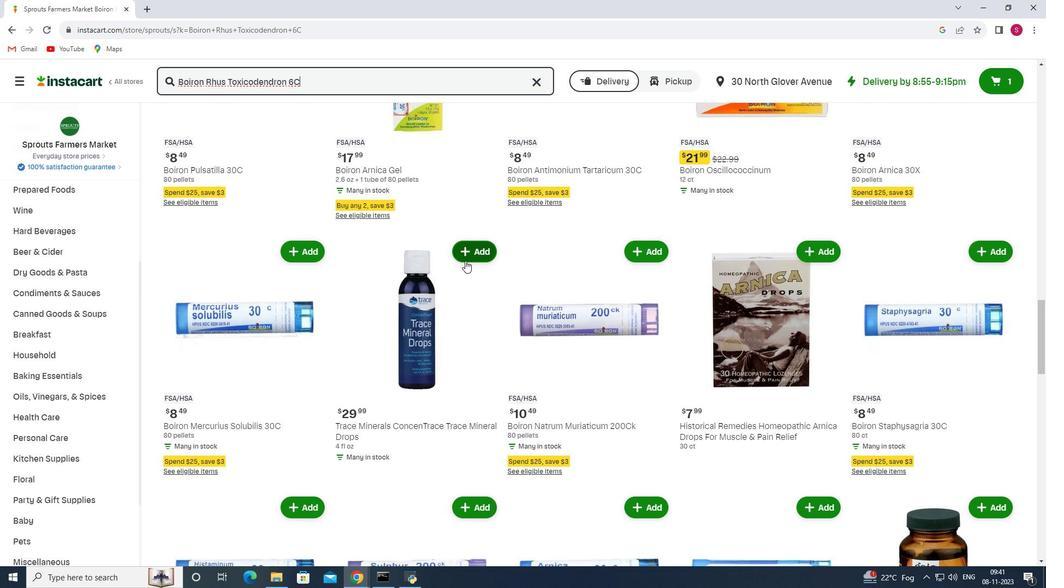 
Action: Mouse scrolled (465, 260) with delta (0, 0)
Screenshot: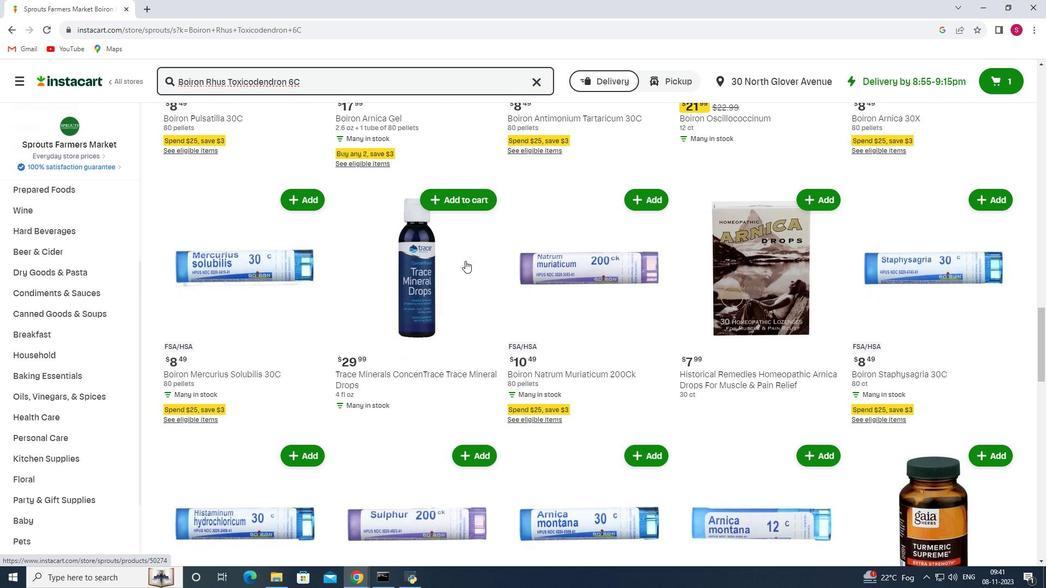 
Action: Mouse scrolled (465, 260) with delta (0, 0)
Screenshot: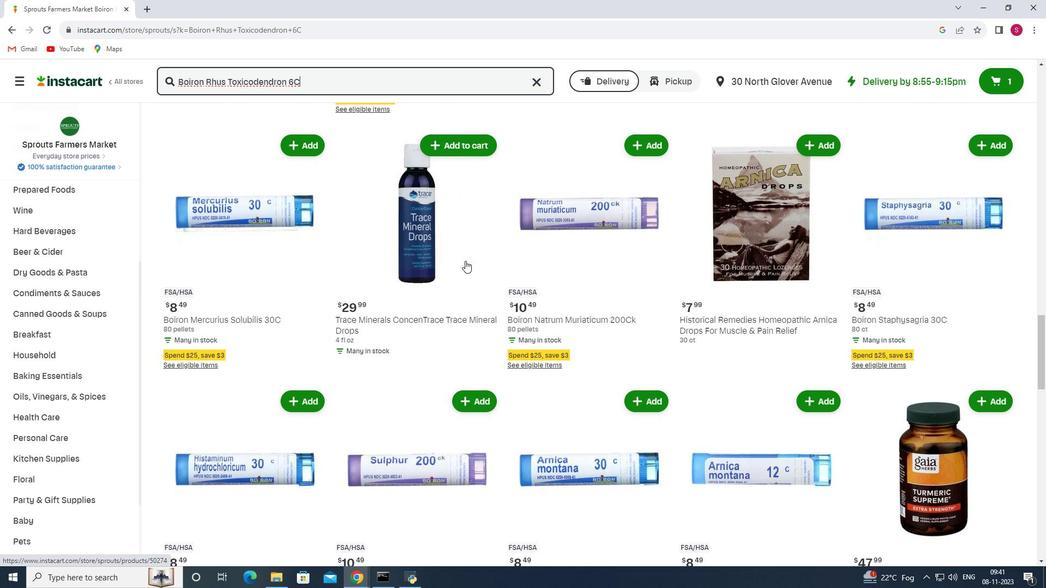 
Action: Mouse scrolled (465, 260) with delta (0, 0)
Screenshot: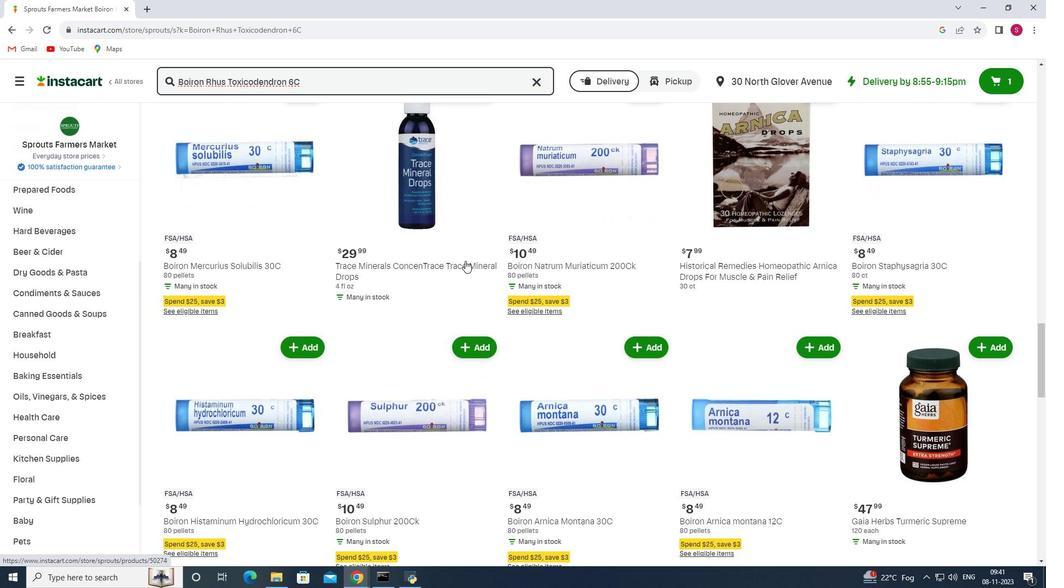 
Action: Mouse scrolled (465, 260) with delta (0, 0)
Screenshot: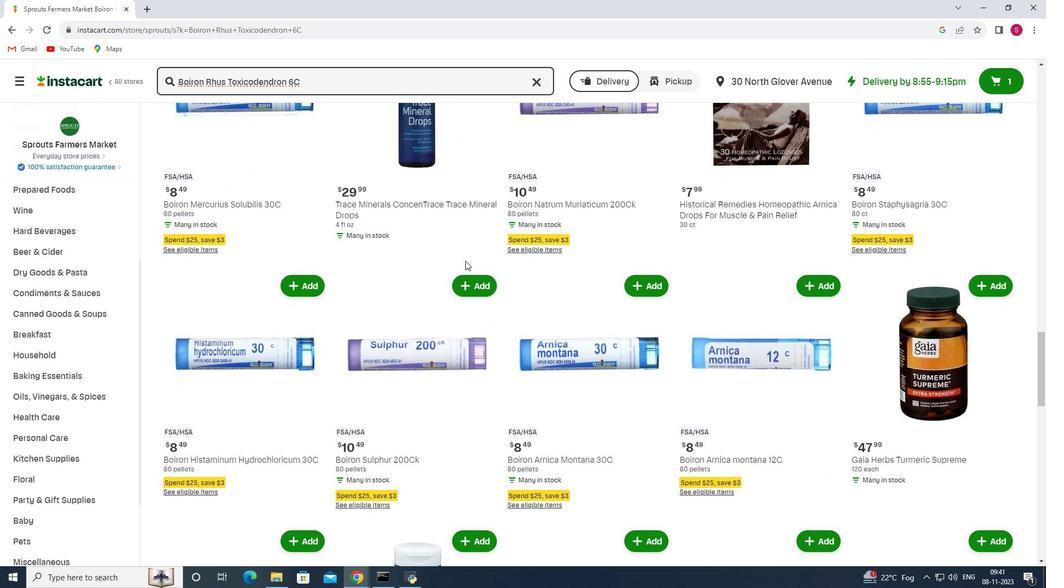 
Action: Mouse scrolled (465, 260) with delta (0, 0)
Screenshot: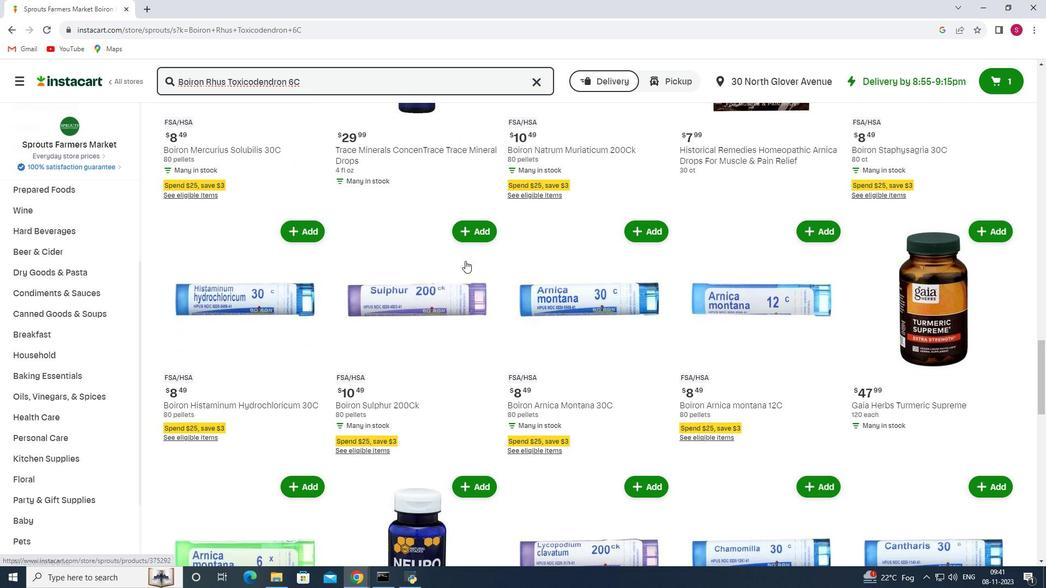 
Action: Mouse scrolled (465, 260) with delta (0, 0)
Screenshot: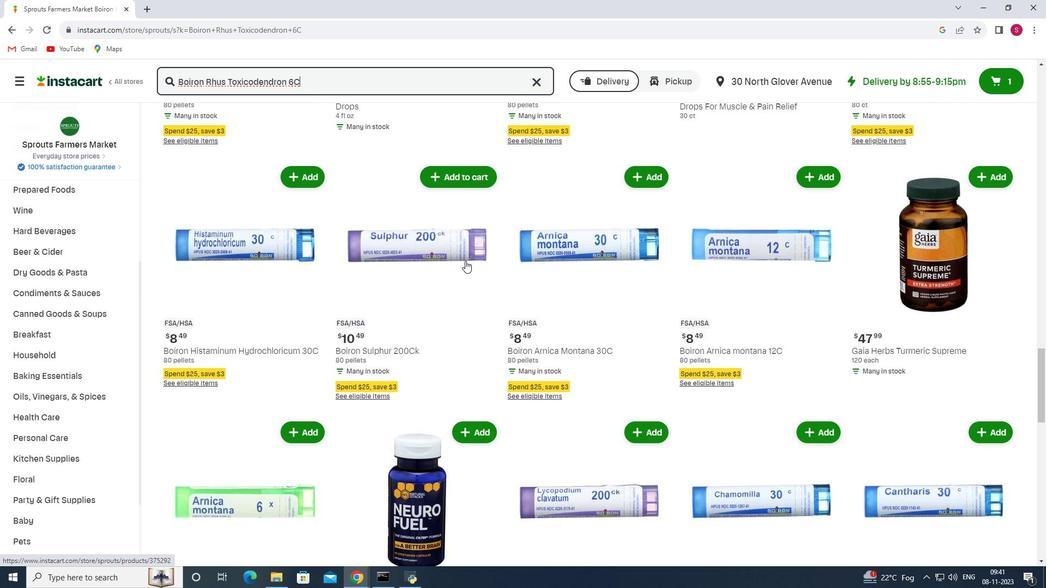 
Action: Mouse scrolled (465, 260) with delta (0, 0)
Screenshot: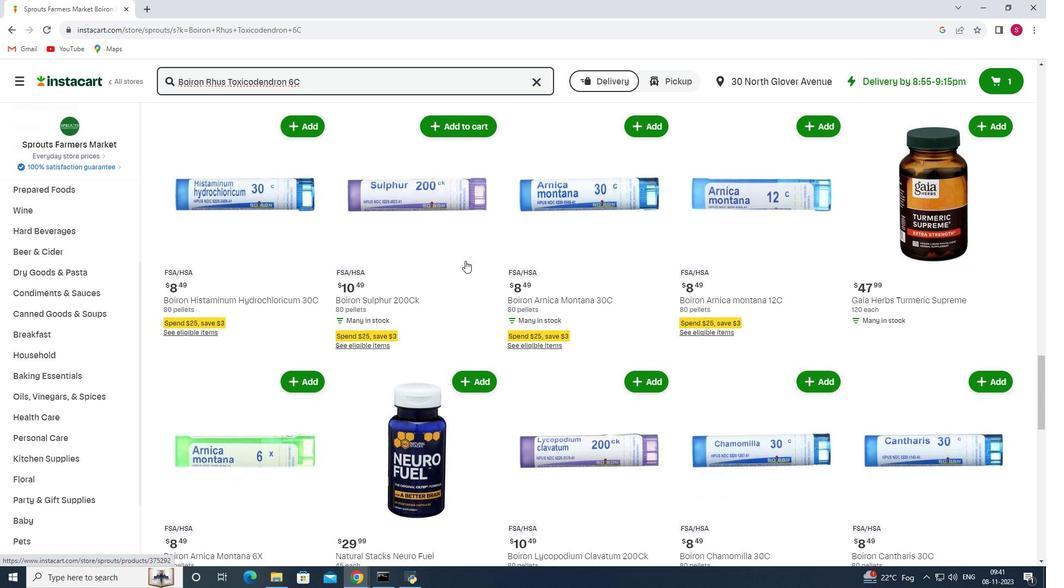 
Action: Mouse scrolled (465, 260) with delta (0, 0)
Screenshot: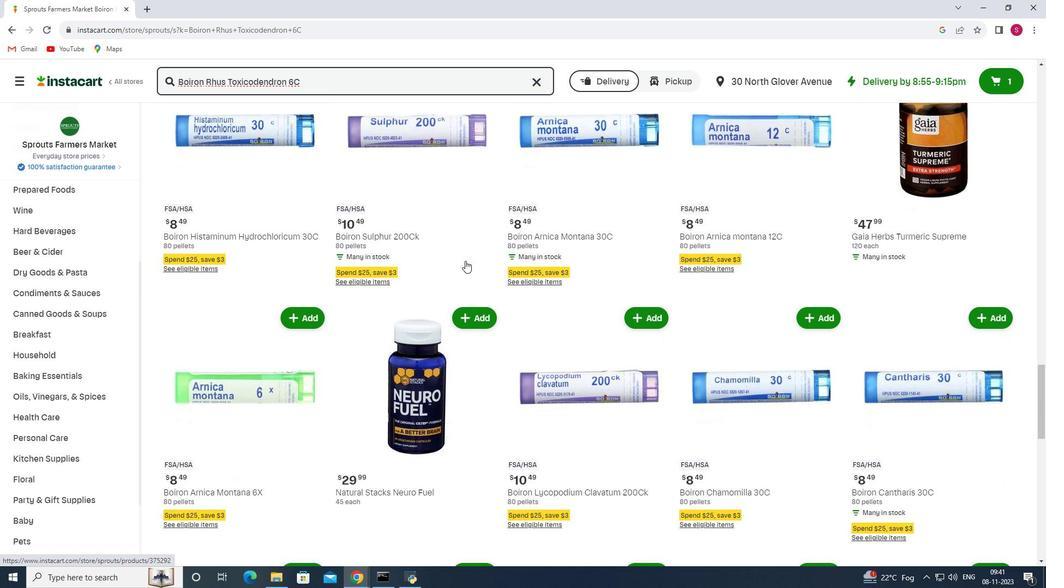 
Action: Mouse scrolled (465, 260) with delta (0, 0)
Screenshot: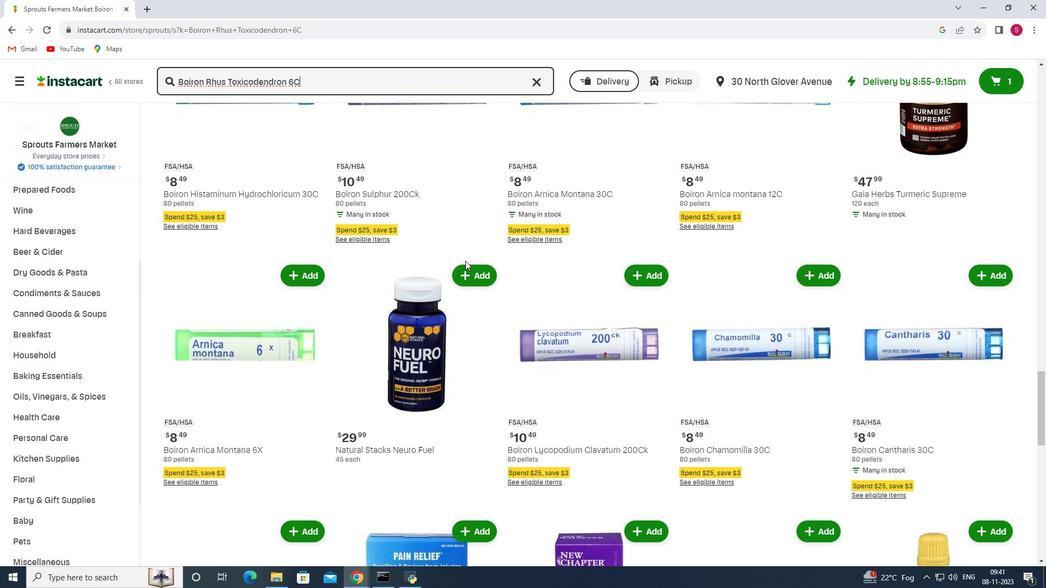 
Action: Mouse scrolled (465, 260) with delta (0, 0)
Screenshot: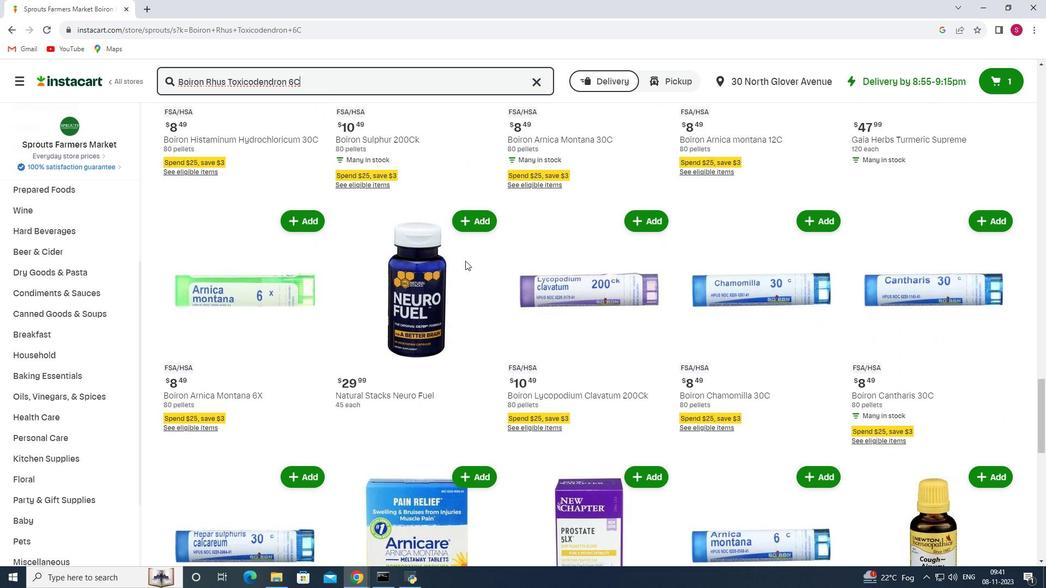 
Action: Mouse scrolled (465, 260) with delta (0, 0)
Screenshot: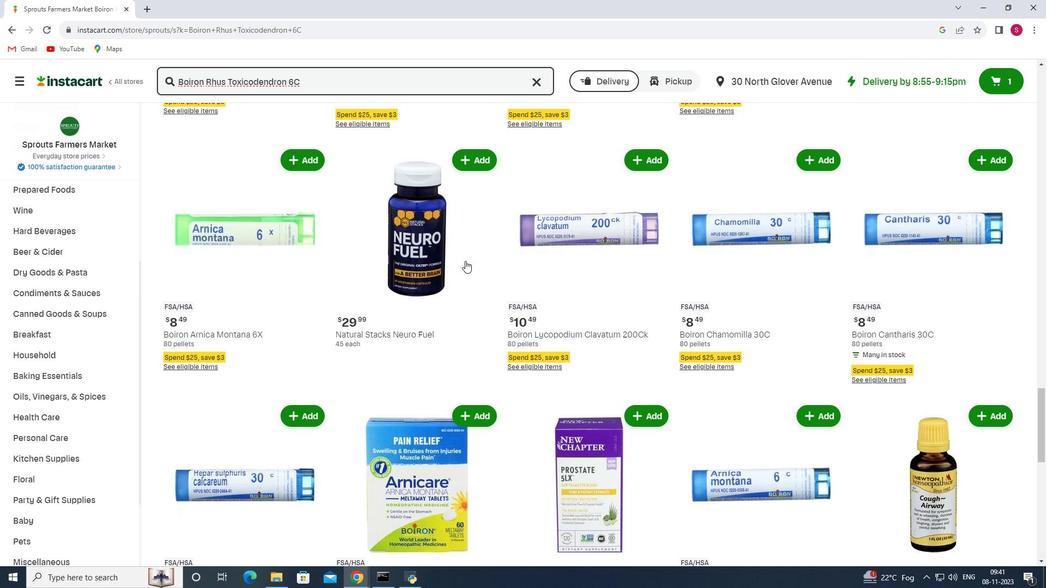 
Action: Mouse scrolled (465, 260) with delta (0, 0)
Screenshot: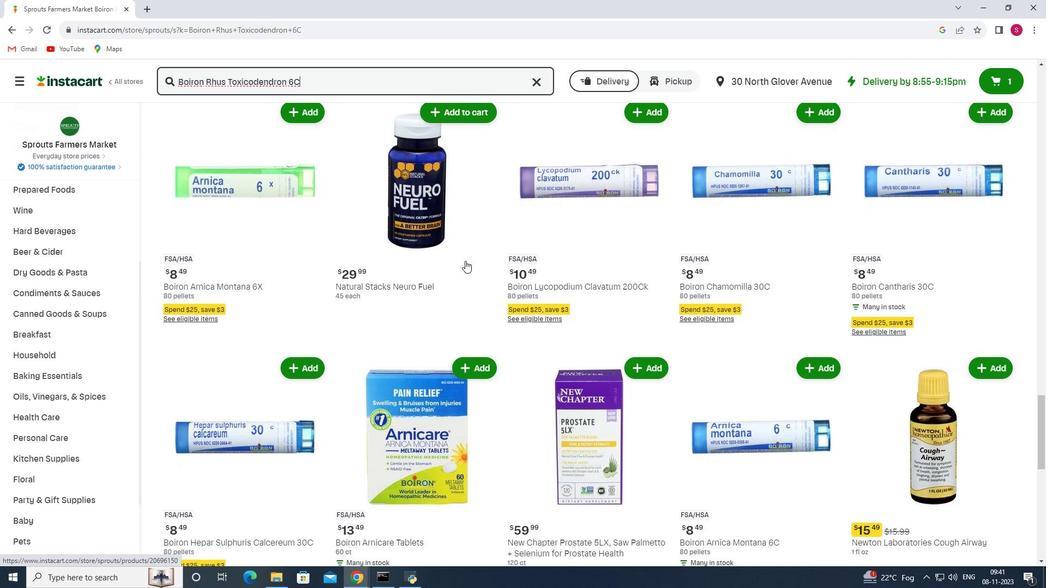 
Action: Mouse scrolled (465, 260) with delta (0, 0)
Screenshot: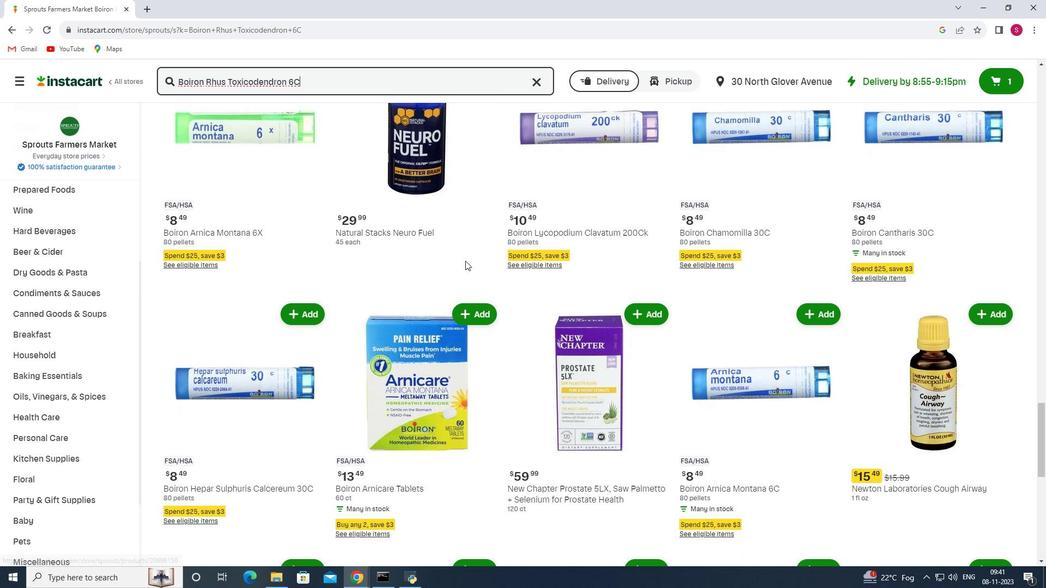 
Action: Mouse scrolled (465, 260) with delta (0, 0)
Screenshot: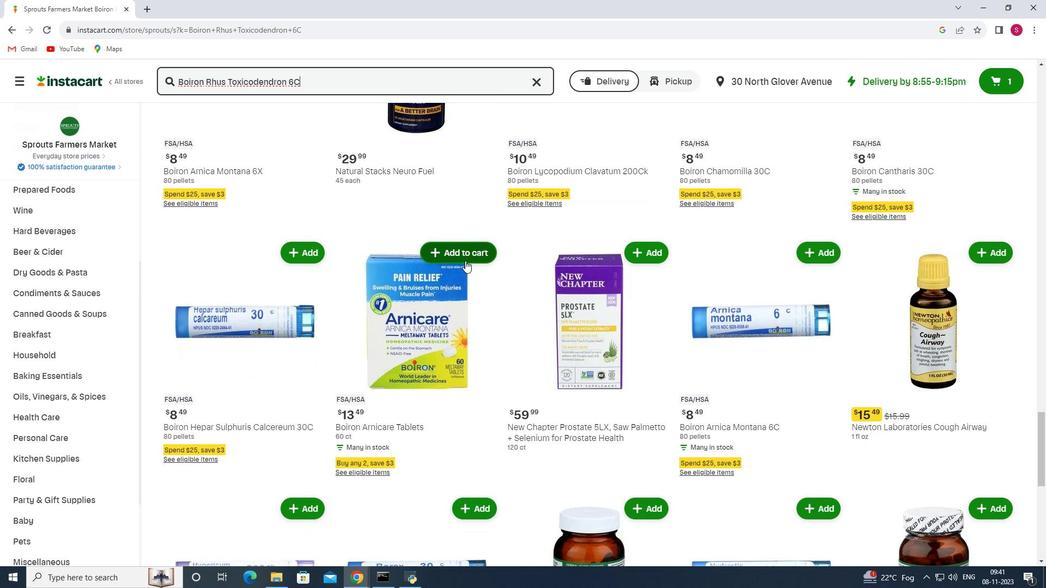 
Action: Mouse scrolled (465, 260) with delta (0, 0)
Screenshot: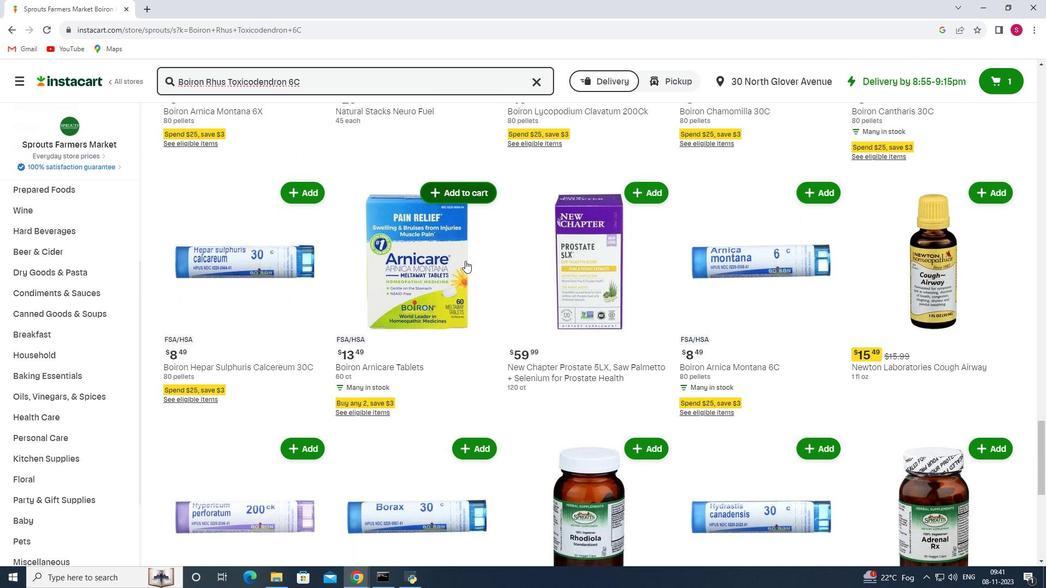 
Action: Mouse scrolled (465, 260) with delta (0, 0)
Screenshot: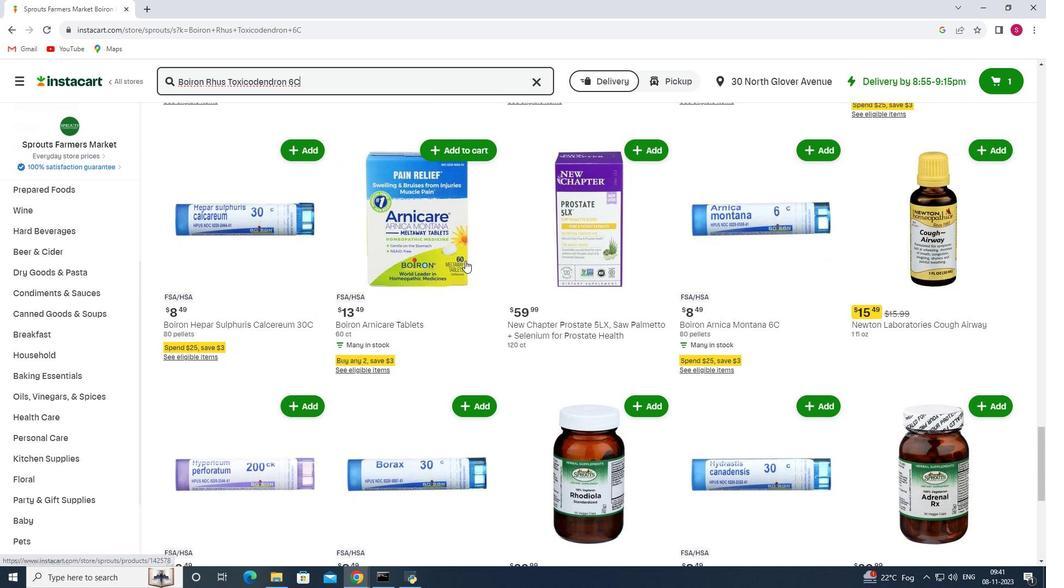 
Action: Mouse scrolled (465, 260) with delta (0, 0)
Screenshot: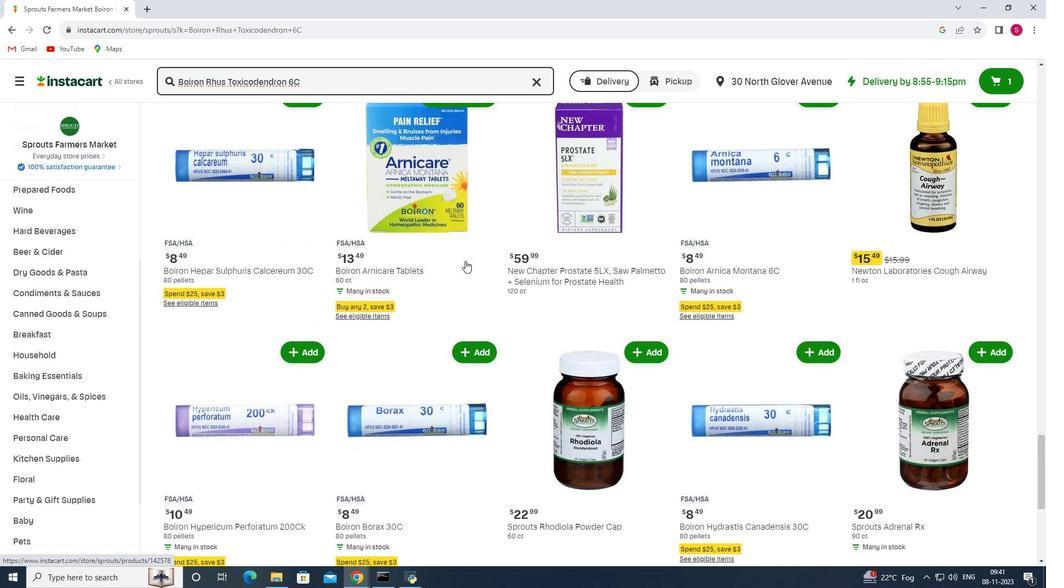 
Action: Mouse scrolled (465, 260) with delta (0, 0)
Screenshot: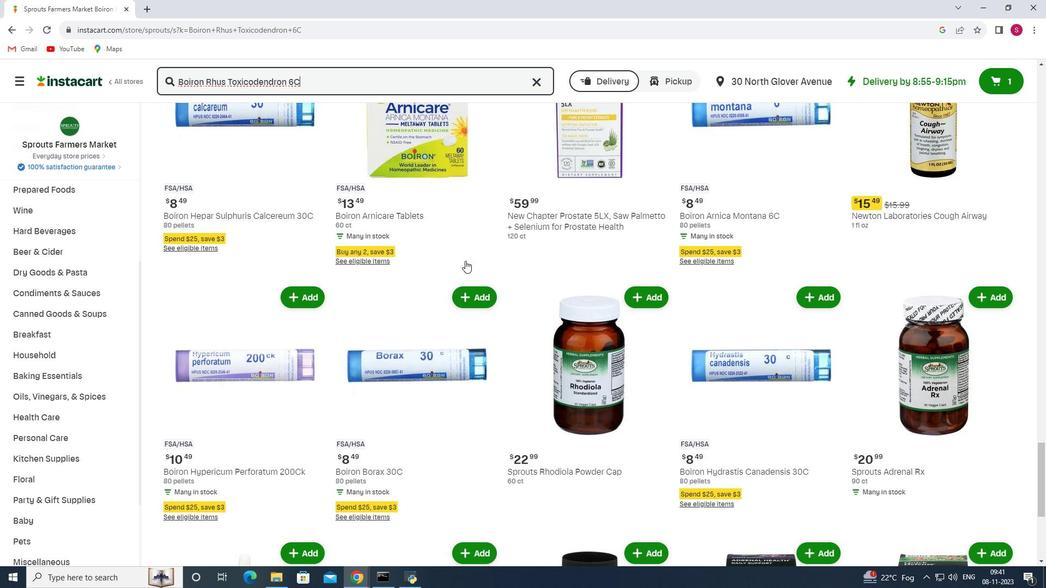 
Action: Mouse scrolled (465, 260) with delta (0, 0)
Screenshot: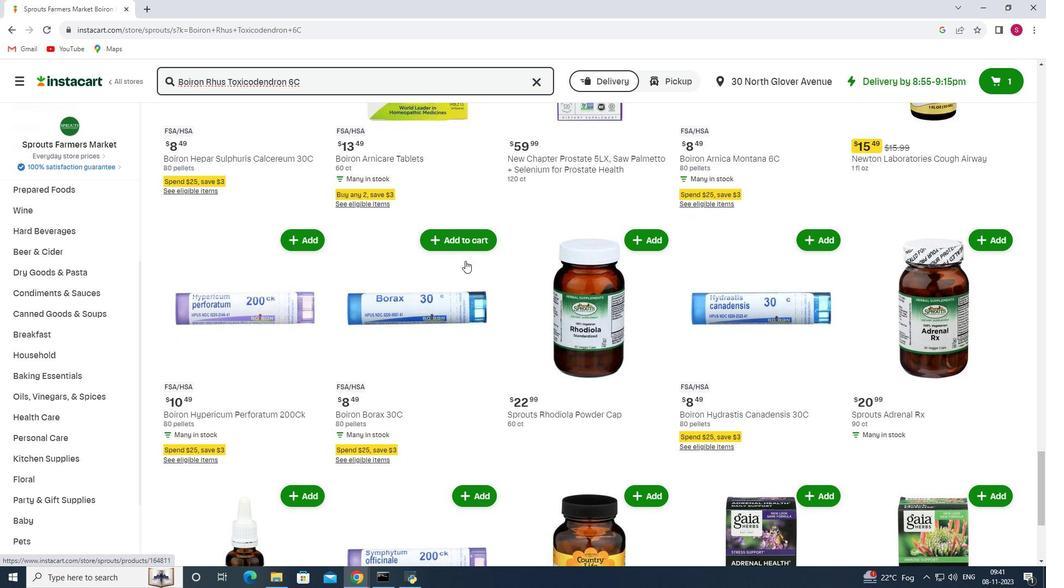
Action: Mouse scrolled (465, 260) with delta (0, 0)
Screenshot: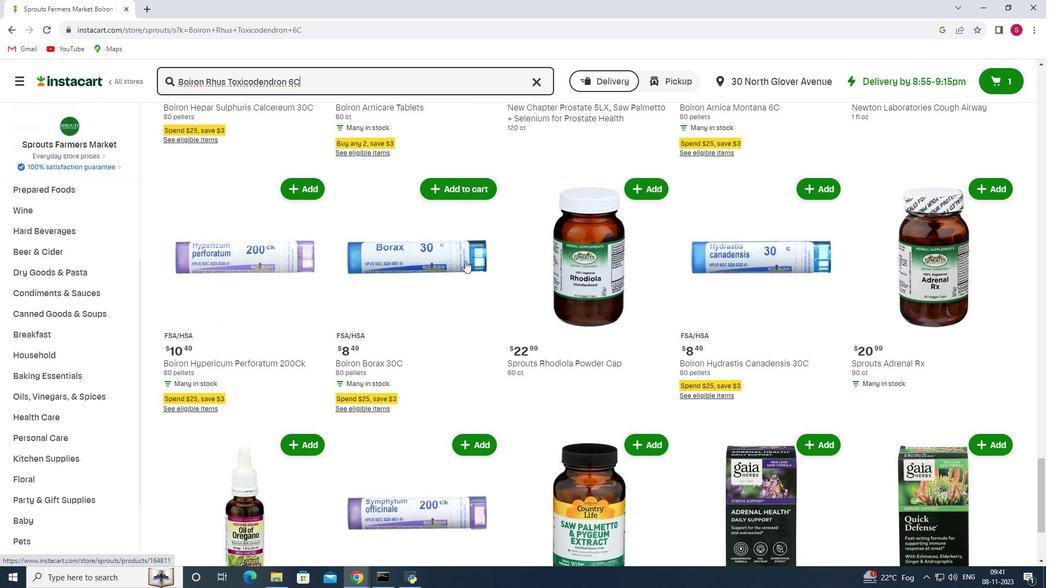 
Action: Mouse scrolled (465, 260) with delta (0, 0)
Screenshot: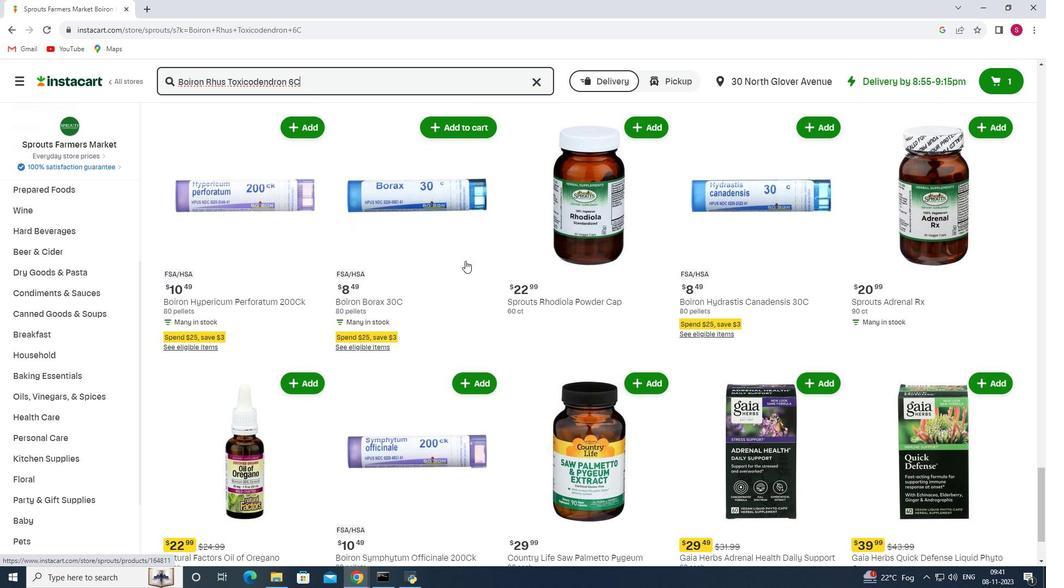 
Action: Mouse scrolled (465, 260) with delta (0, 0)
Screenshot: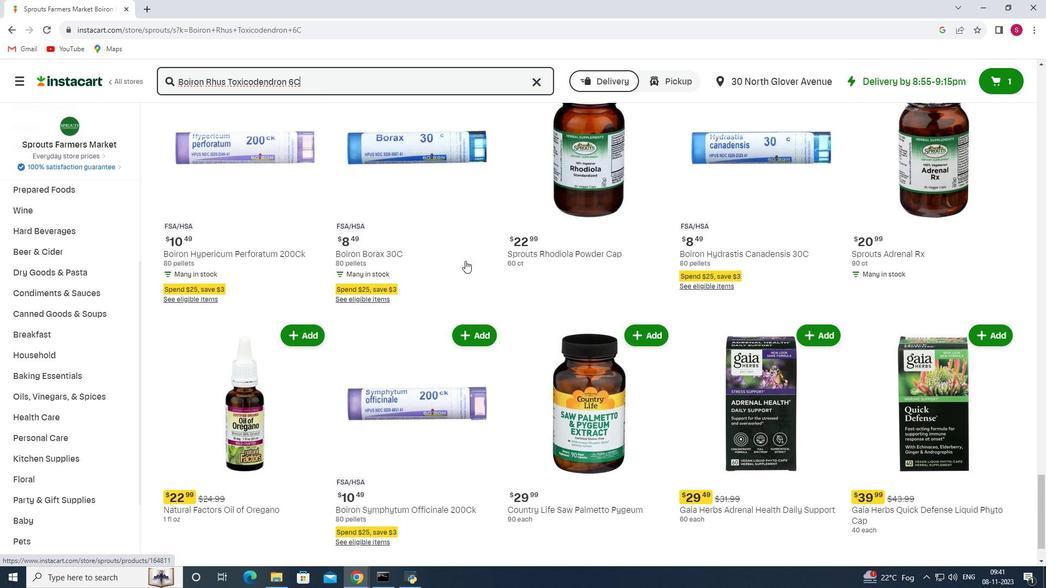 
Action: Mouse scrolled (465, 260) with delta (0, 0)
Screenshot: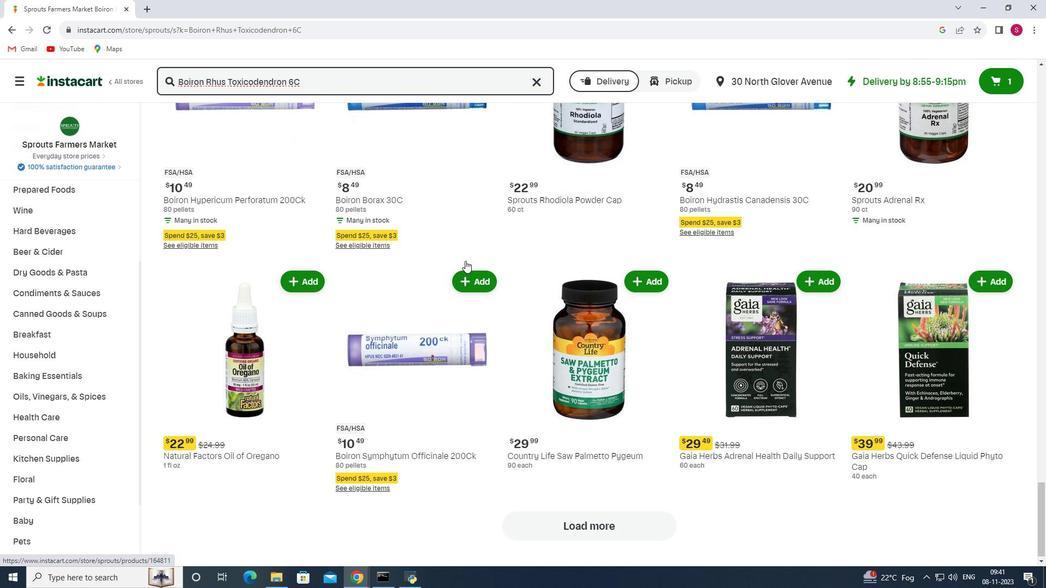 
